 Task: Look for space in Siwāna, India from 6th September, 2023 to 10th September, 2023 for 1 adult in price range Rs.10000 to Rs.15000. Place can be private room with 1  bedroom having 1 bed and 1 bathroom. Property type can be house, flat, guest house, hotel. Booking option can be shelf check-in. Required host language is English.
Action: Mouse moved to (512, 91)
Screenshot: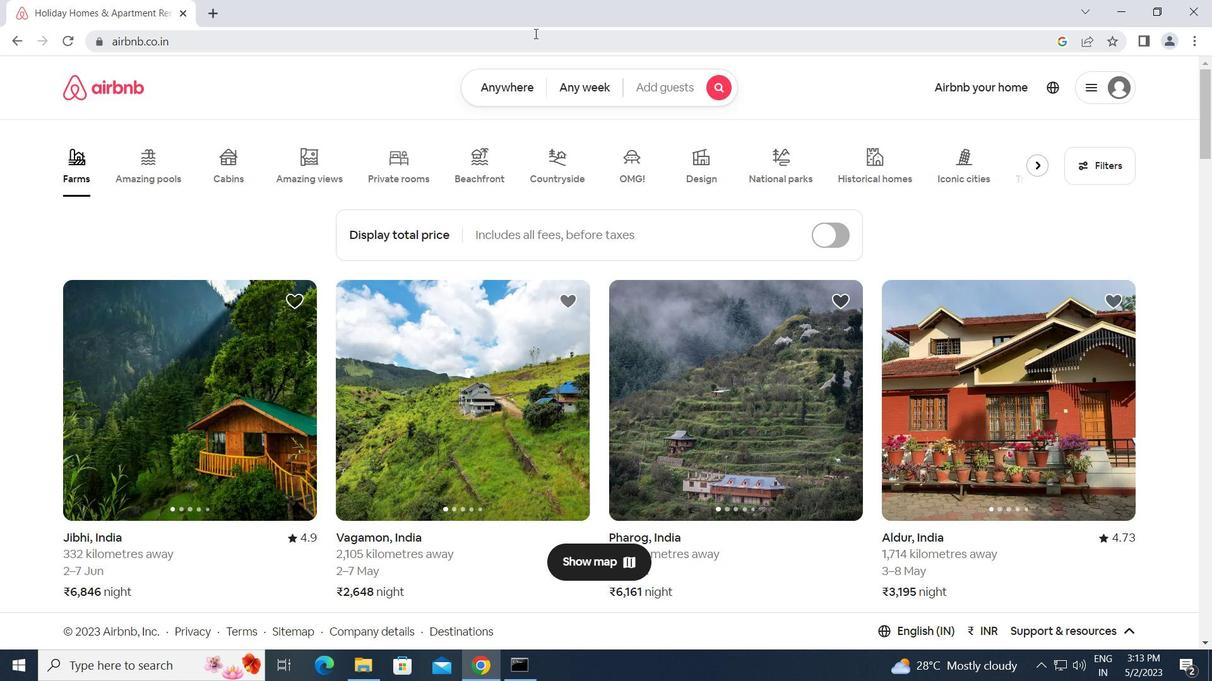
Action: Mouse pressed left at (512, 91)
Screenshot: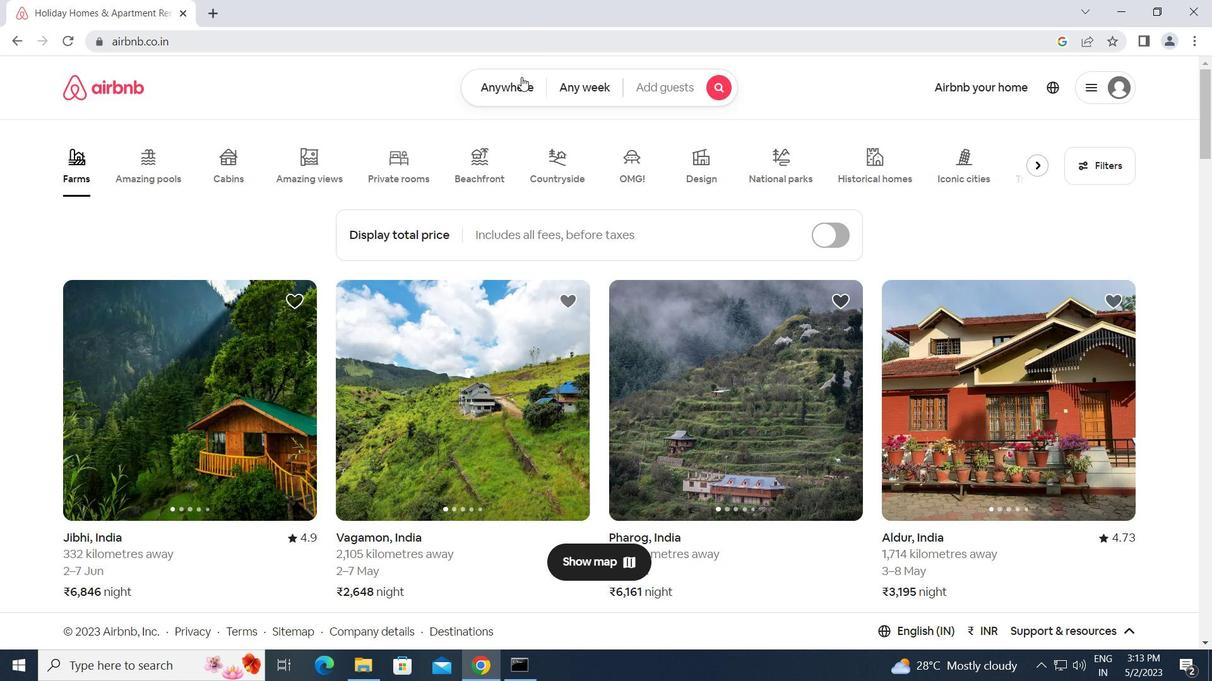 
Action: Mouse moved to (374, 142)
Screenshot: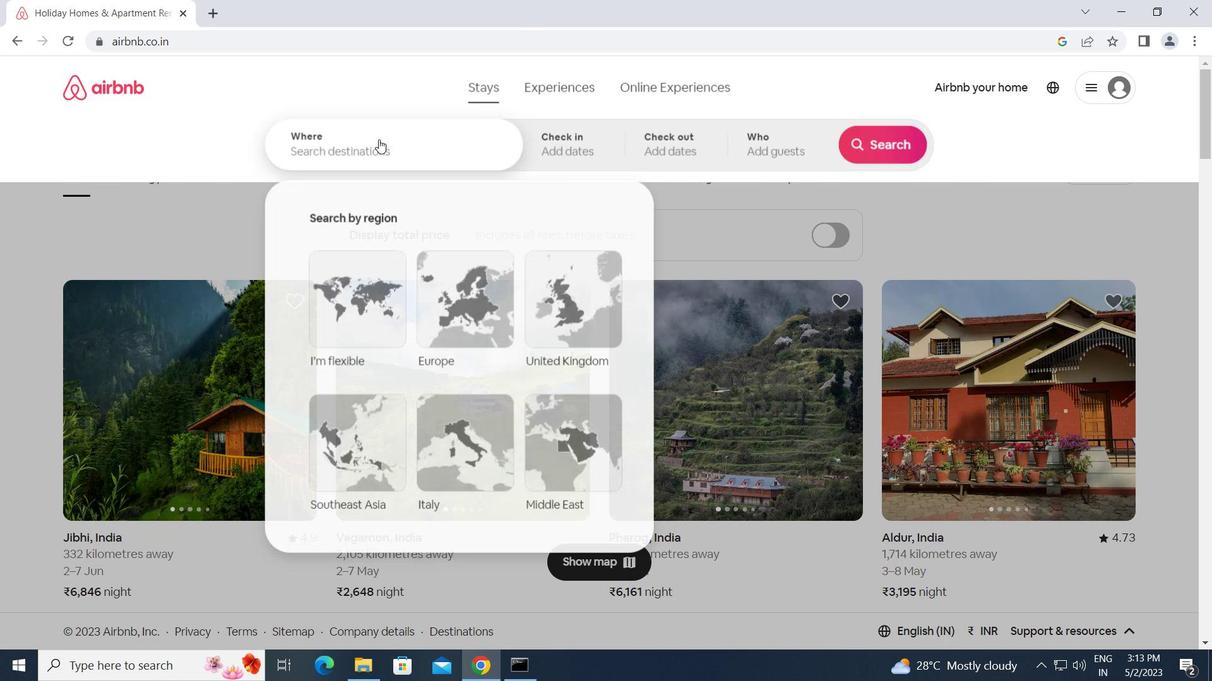 
Action: Mouse pressed left at (374, 142)
Screenshot: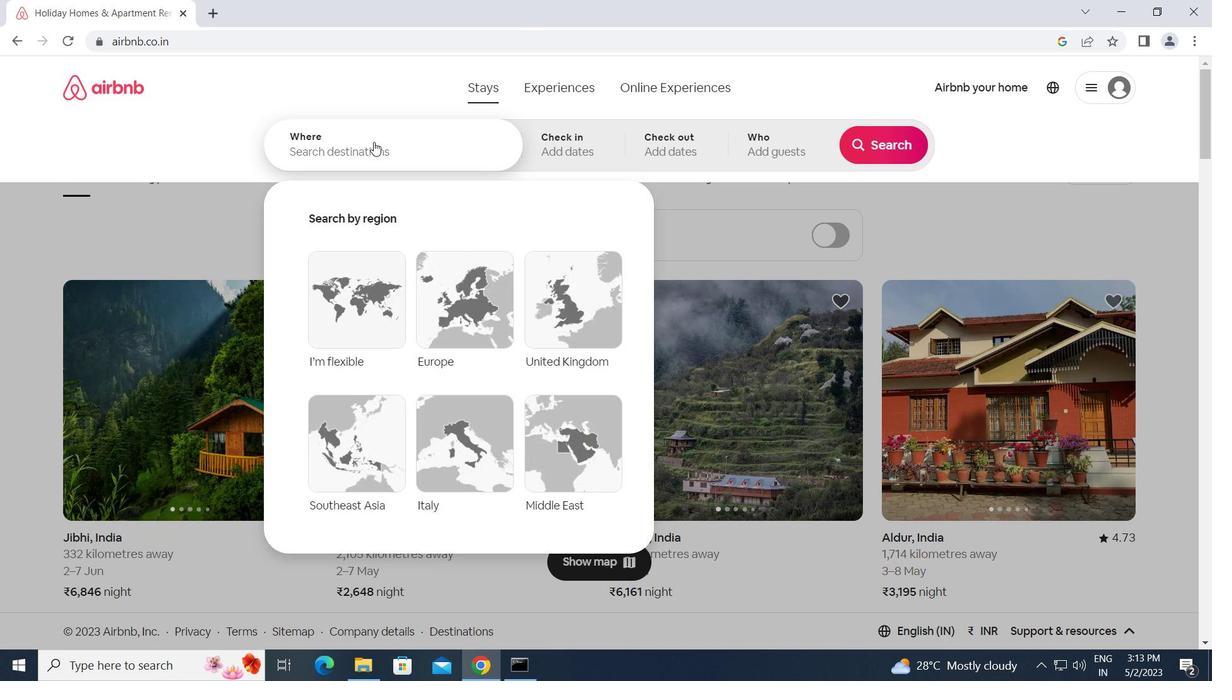 
Action: Key pressed s<Key.caps_lock>iwana,<Key.space><Key.caps_lock>i<Key.caps_lock>ndia<Key.enter>
Screenshot: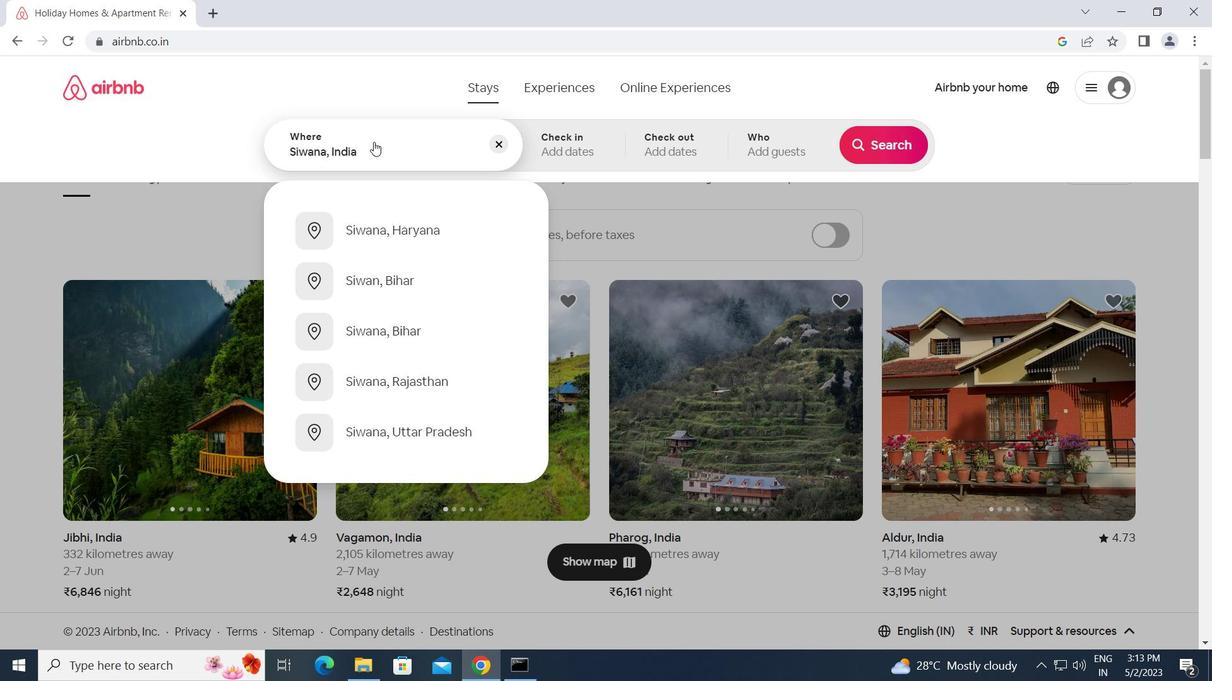 
Action: Mouse moved to (894, 270)
Screenshot: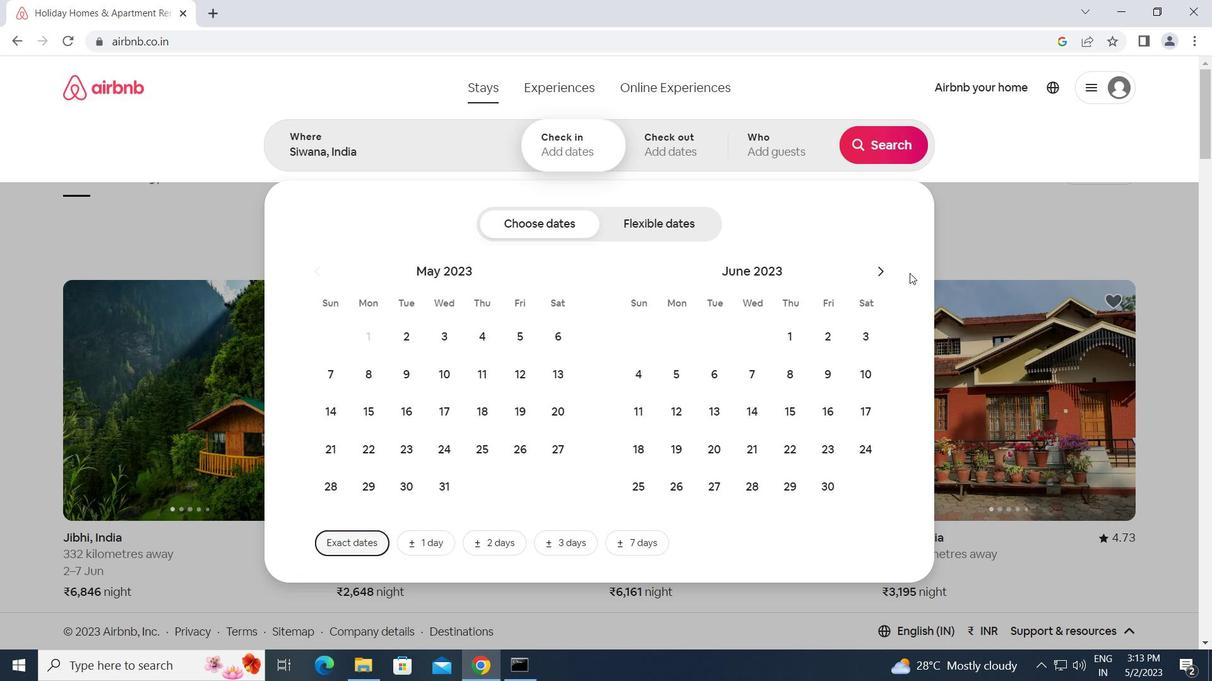 
Action: Mouse pressed left at (894, 270)
Screenshot: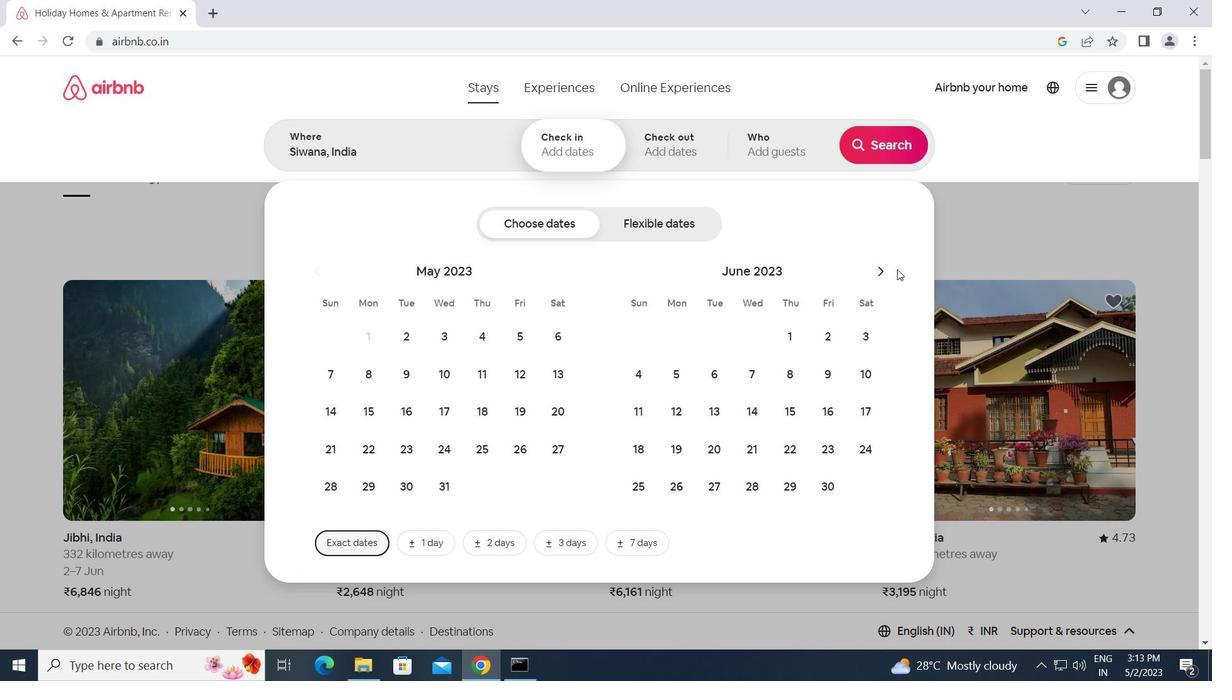 
Action: Mouse moved to (881, 271)
Screenshot: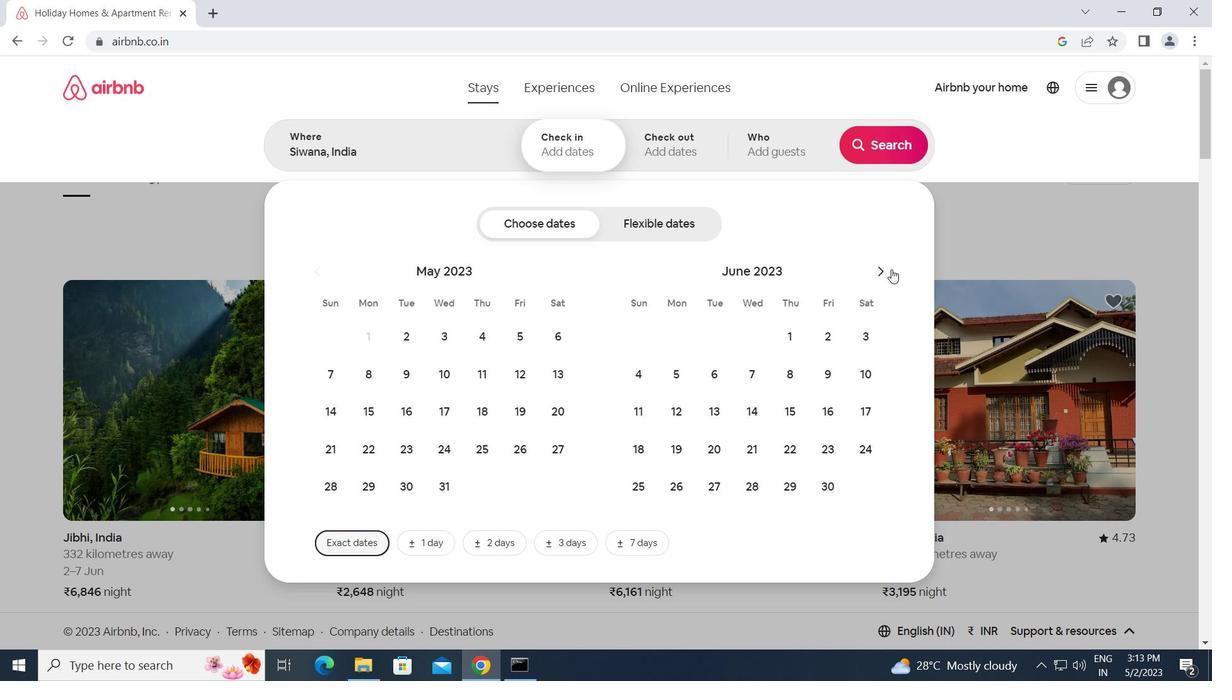 
Action: Mouse pressed left at (881, 271)
Screenshot: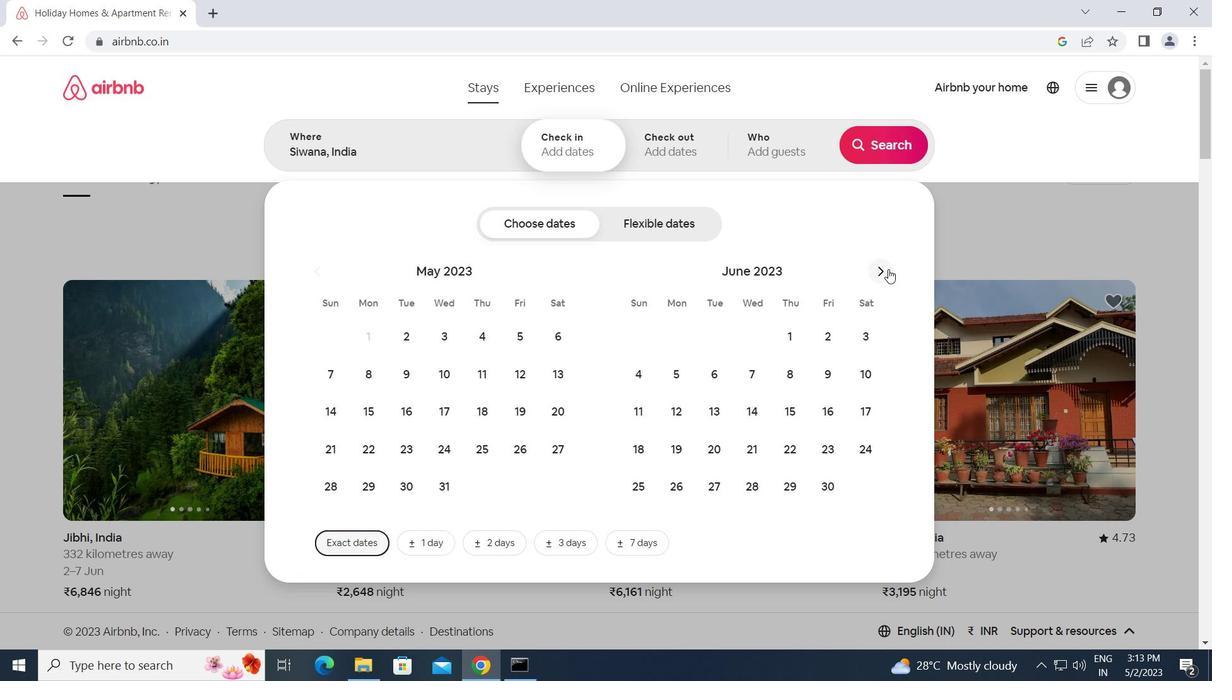 
Action: Mouse pressed left at (881, 271)
Screenshot: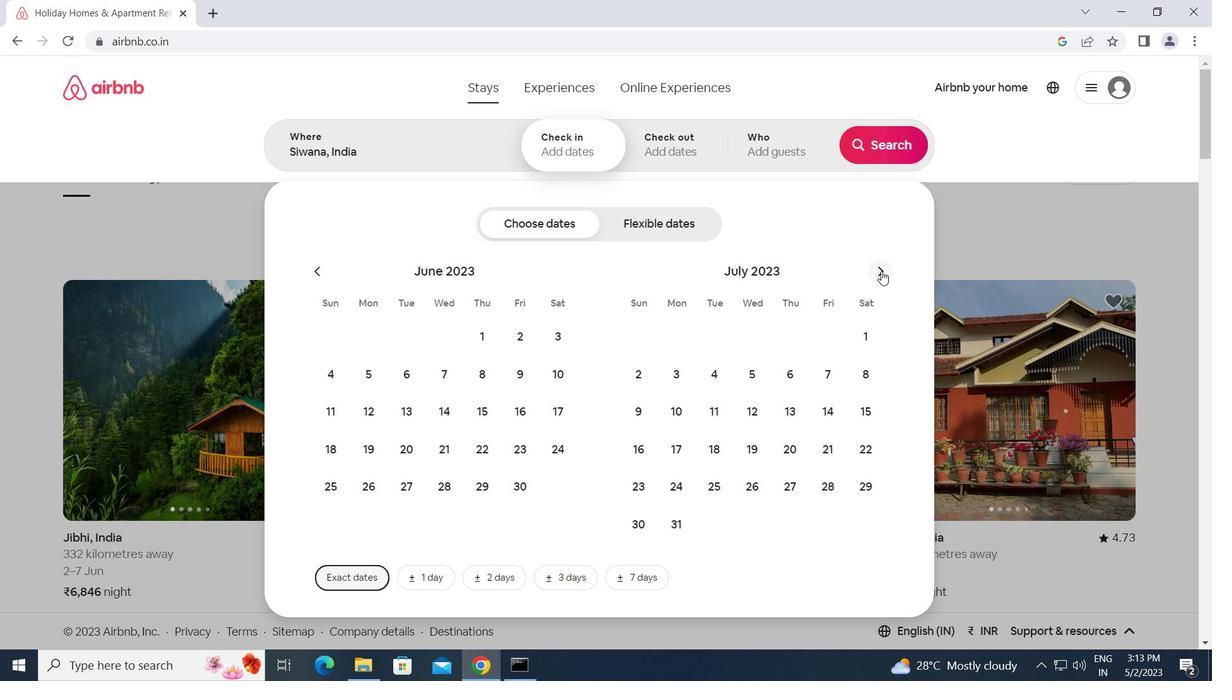 
Action: Mouse pressed left at (881, 271)
Screenshot: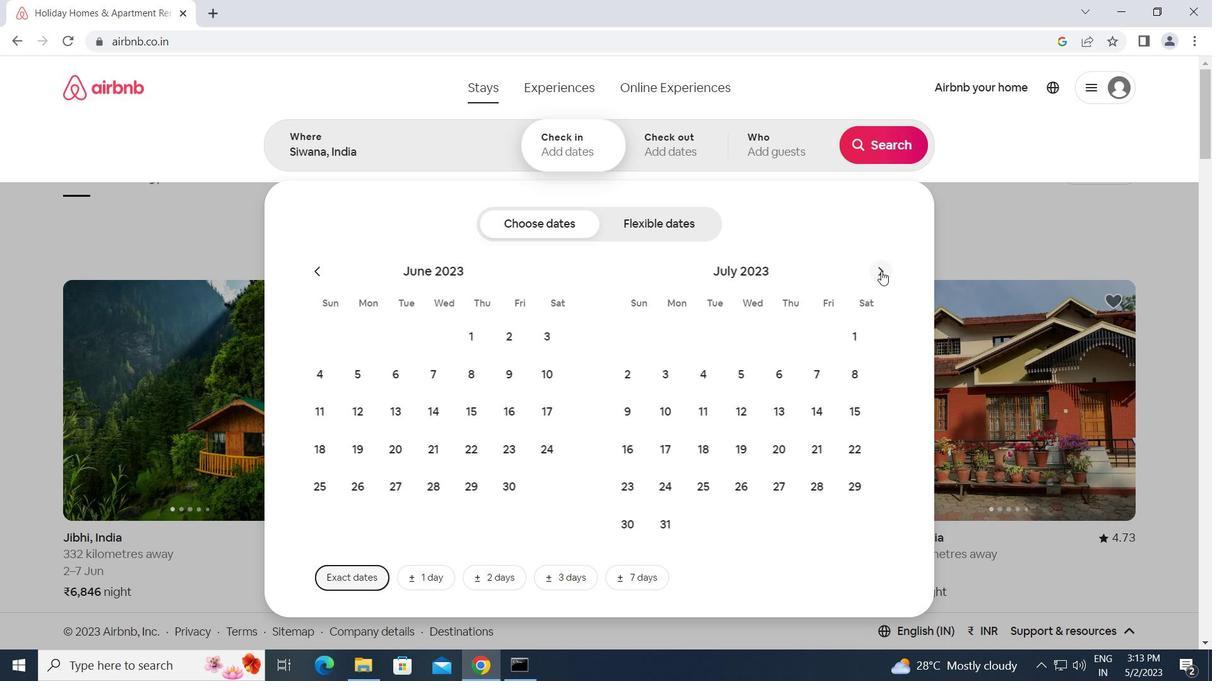 
Action: Mouse moved to (746, 369)
Screenshot: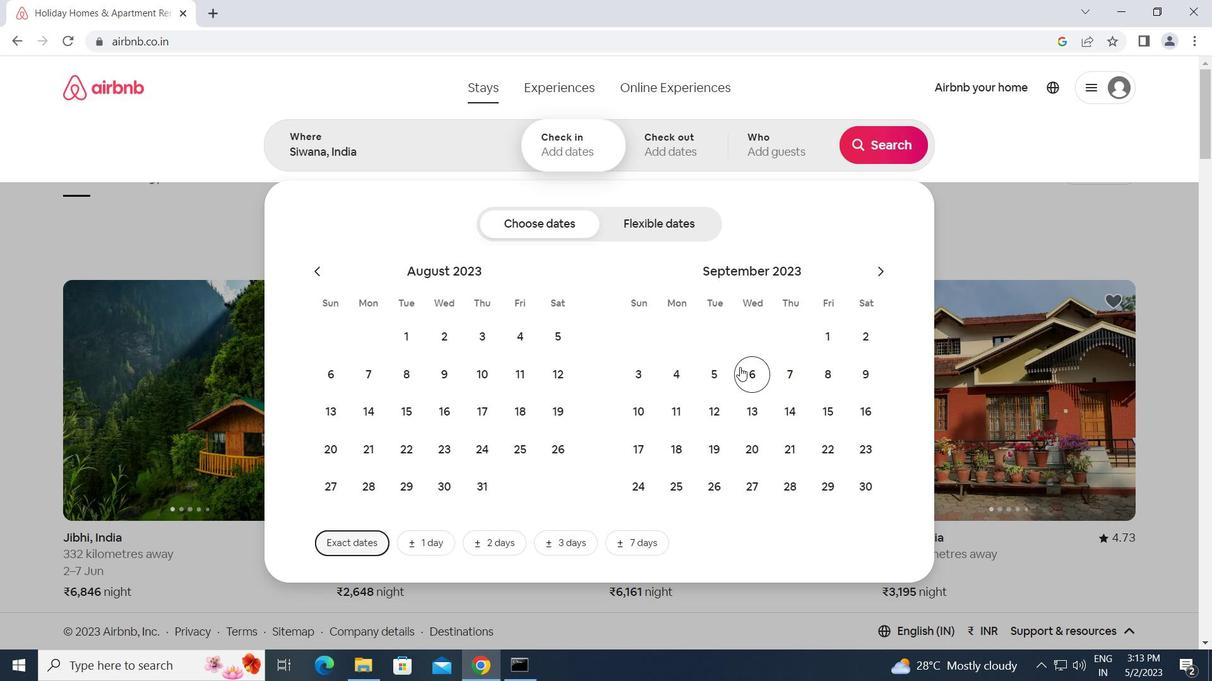 
Action: Mouse pressed left at (746, 369)
Screenshot: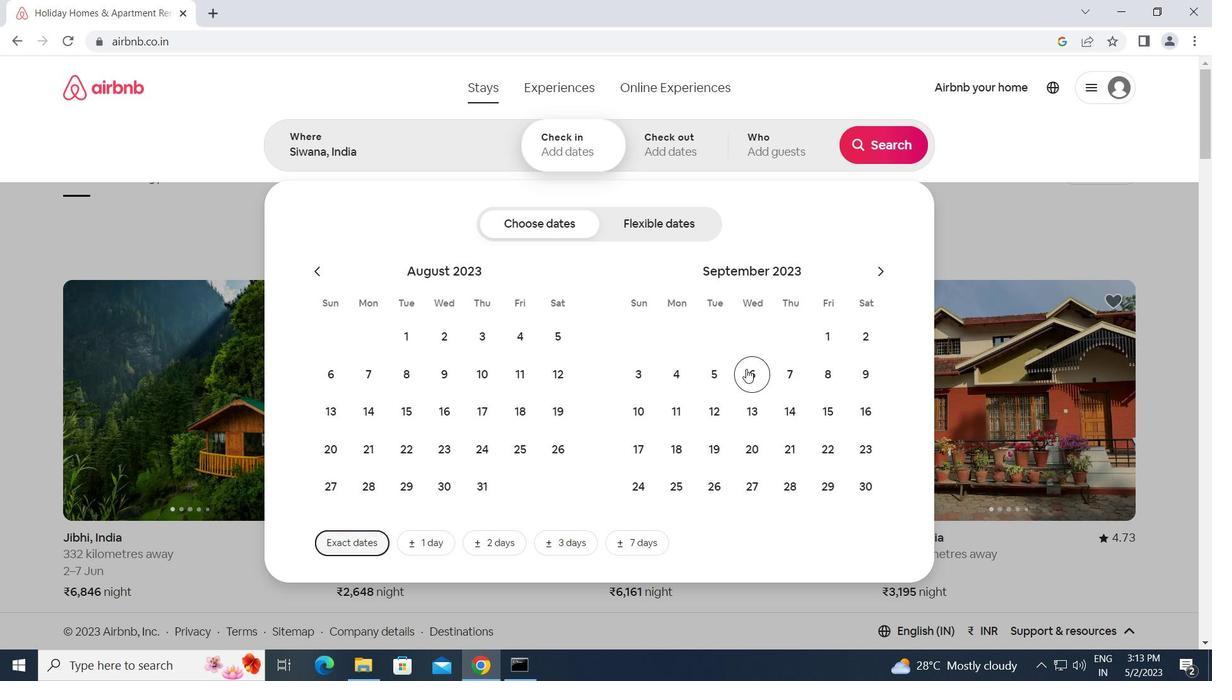 
Action: Mouse moved to (646, 416)
Screenshot: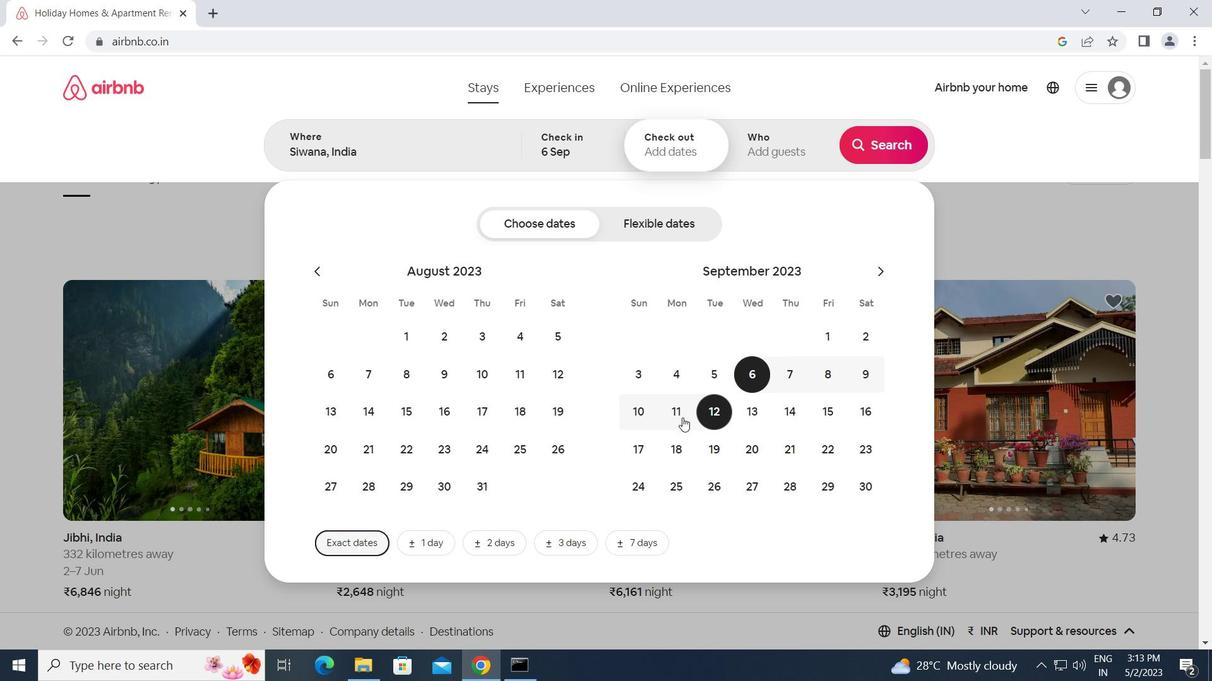 
Action: Mouse pressed left at (646, 416)
Screenshot: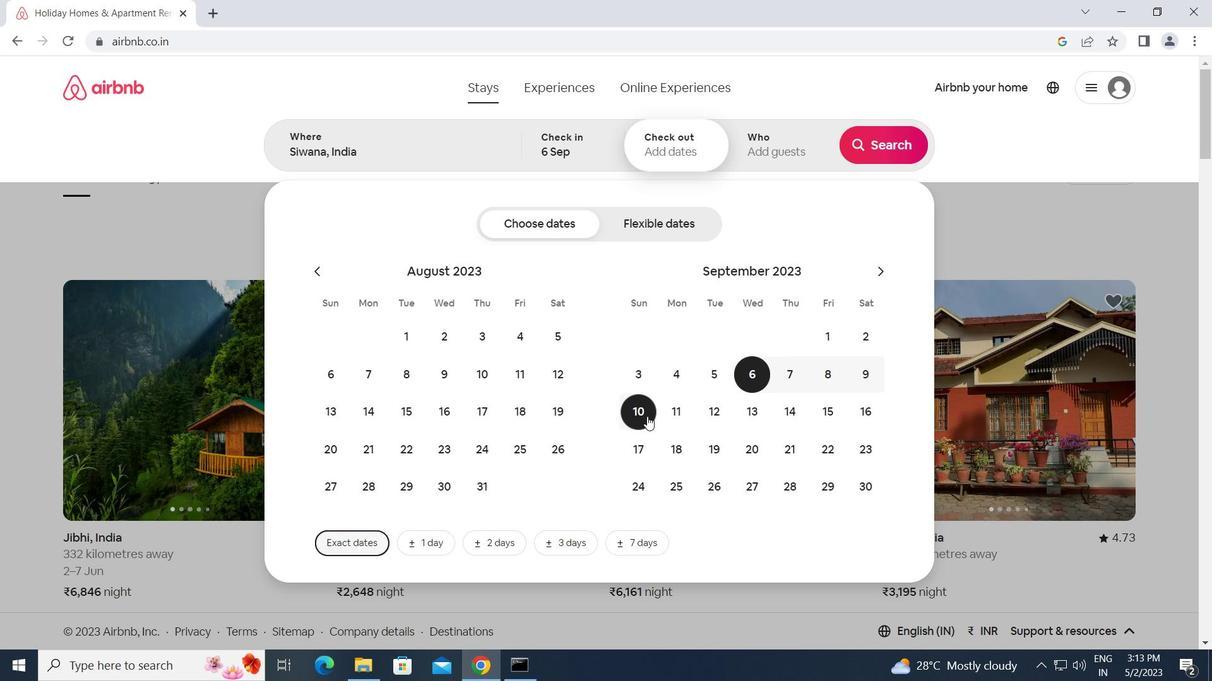 
Action: Mouse moved to (796, 156)
Screenshot: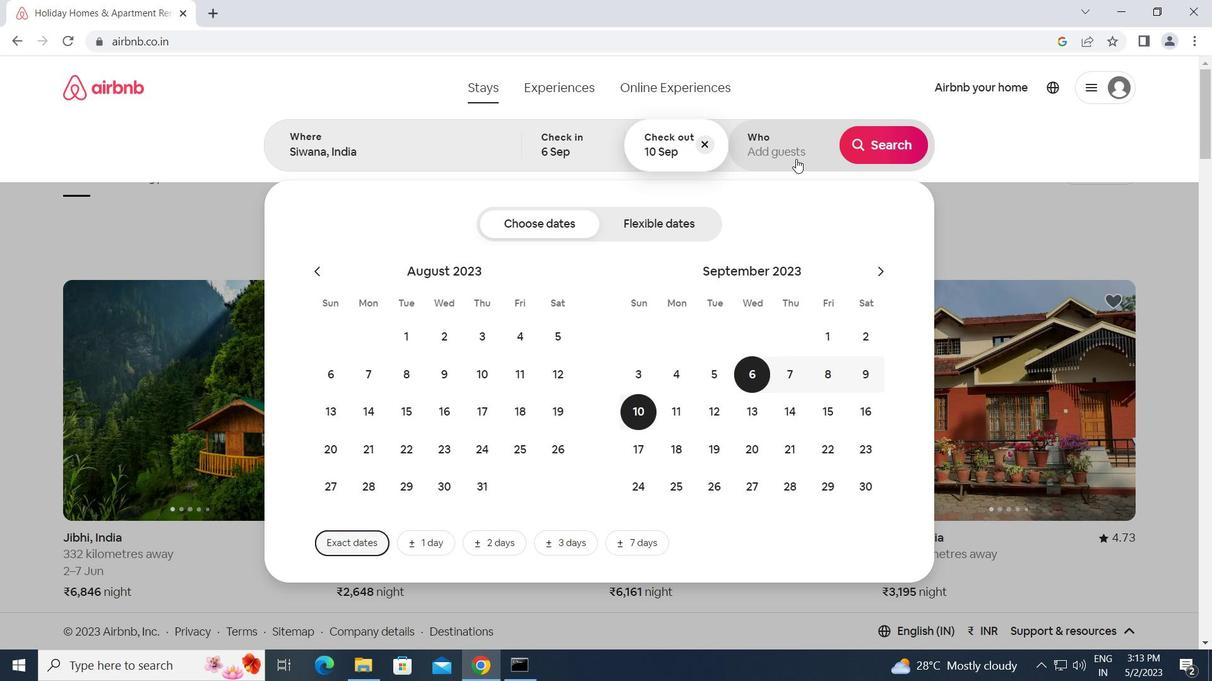 
Action: Mouse pressed left at (796, 156)
Screenshot: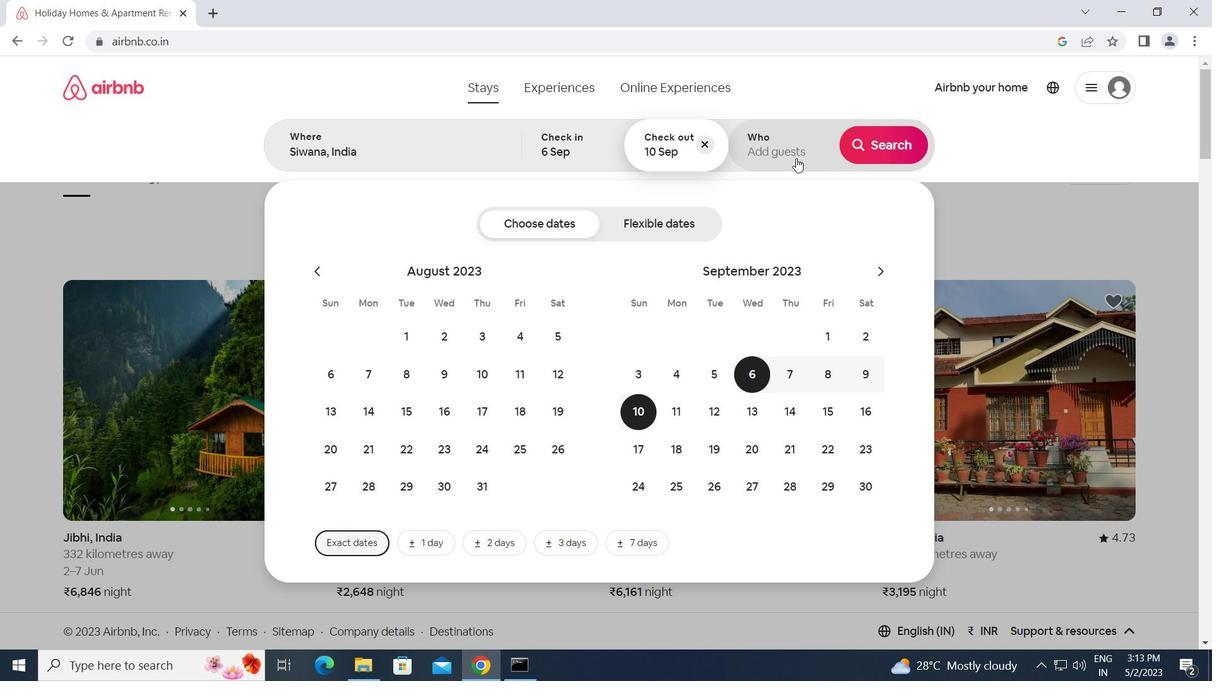 
Action: Mouse moved to (886, 230)
Screenshot: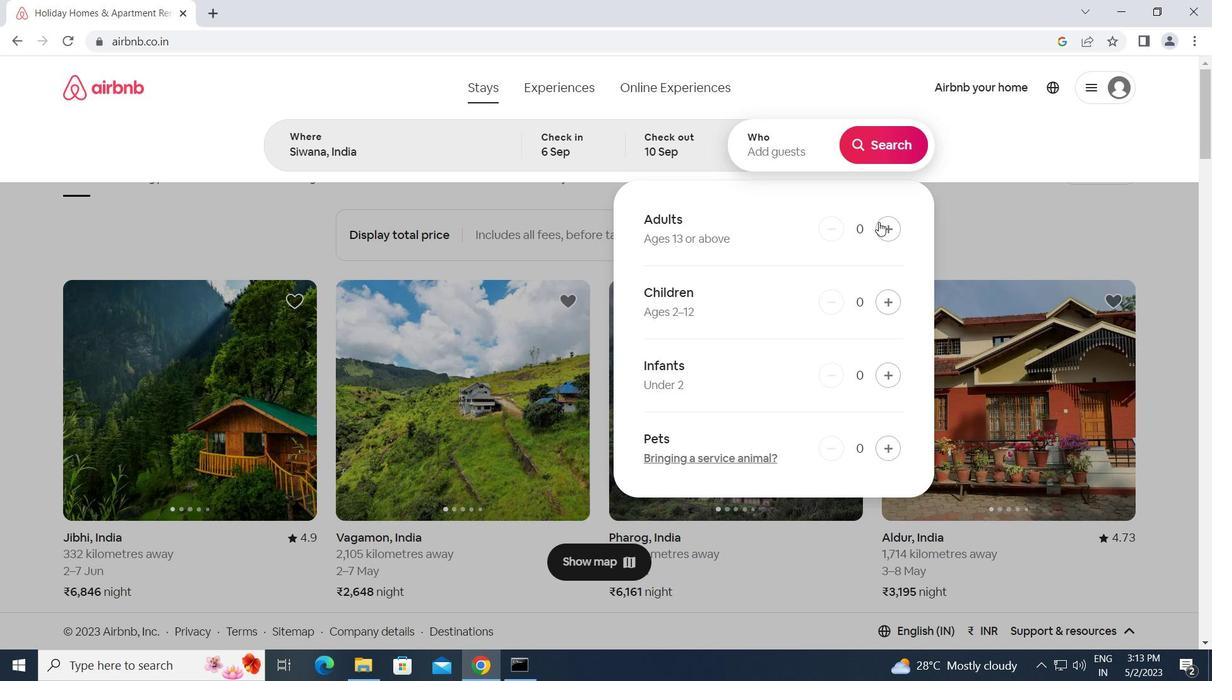 
Action: Mouse pressed left at (886, 230)
Screenshot: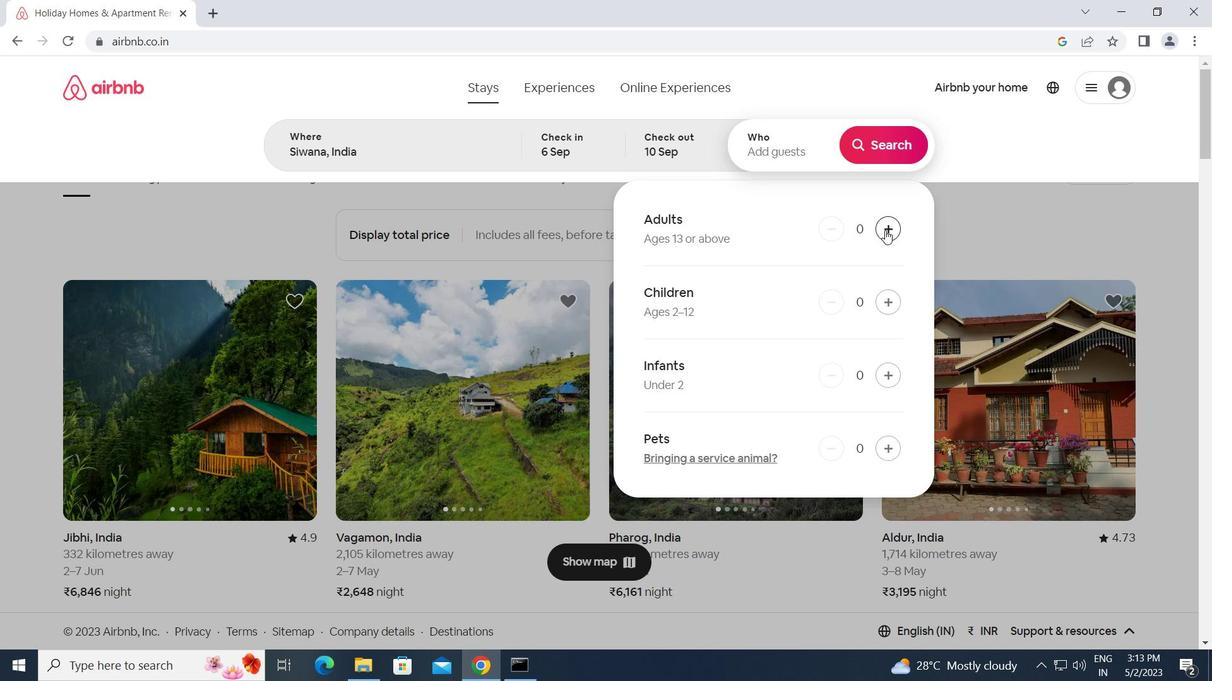 
Action: Mouse moved to (895, 134)
Screenshot: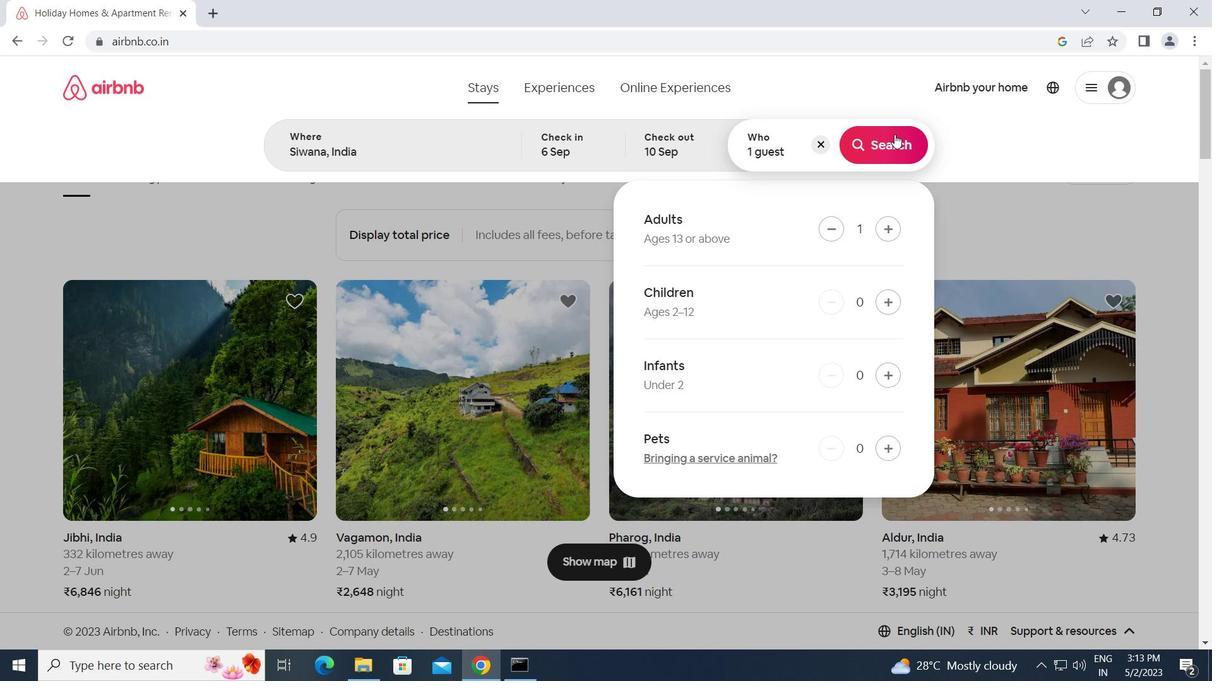 
Action: Mouse pressed left at (895, 134)
Screenshot: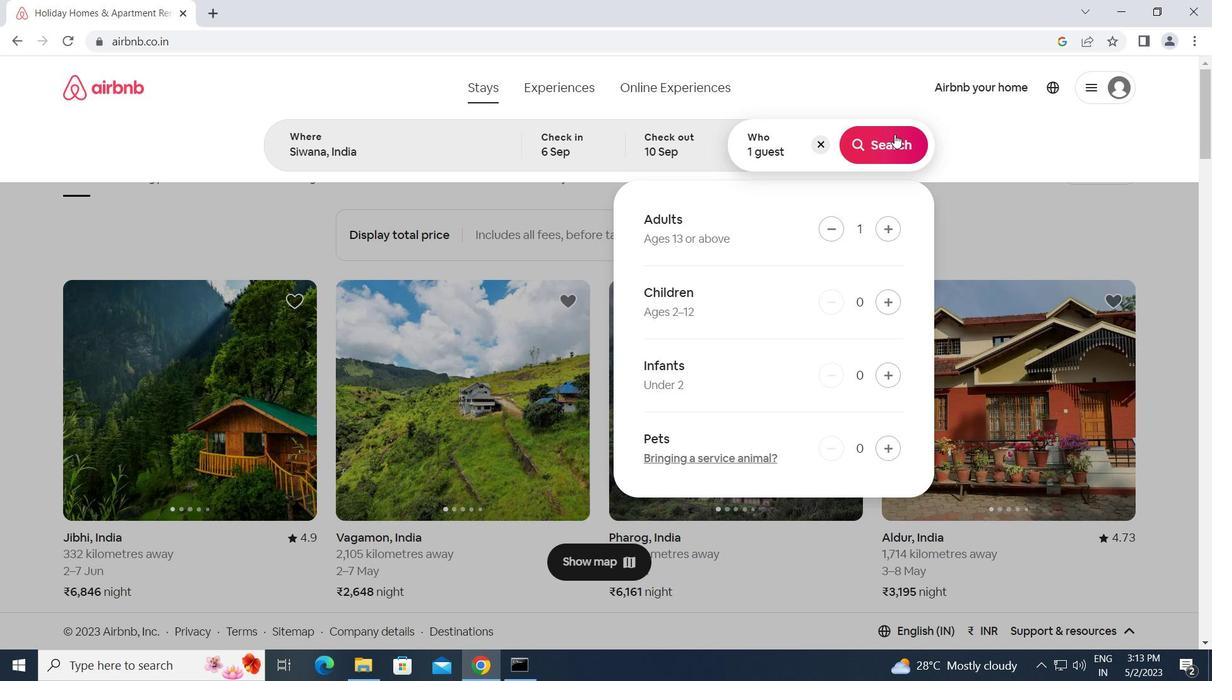 
Action: Mouse moved to (1127, 150)
Screenshot: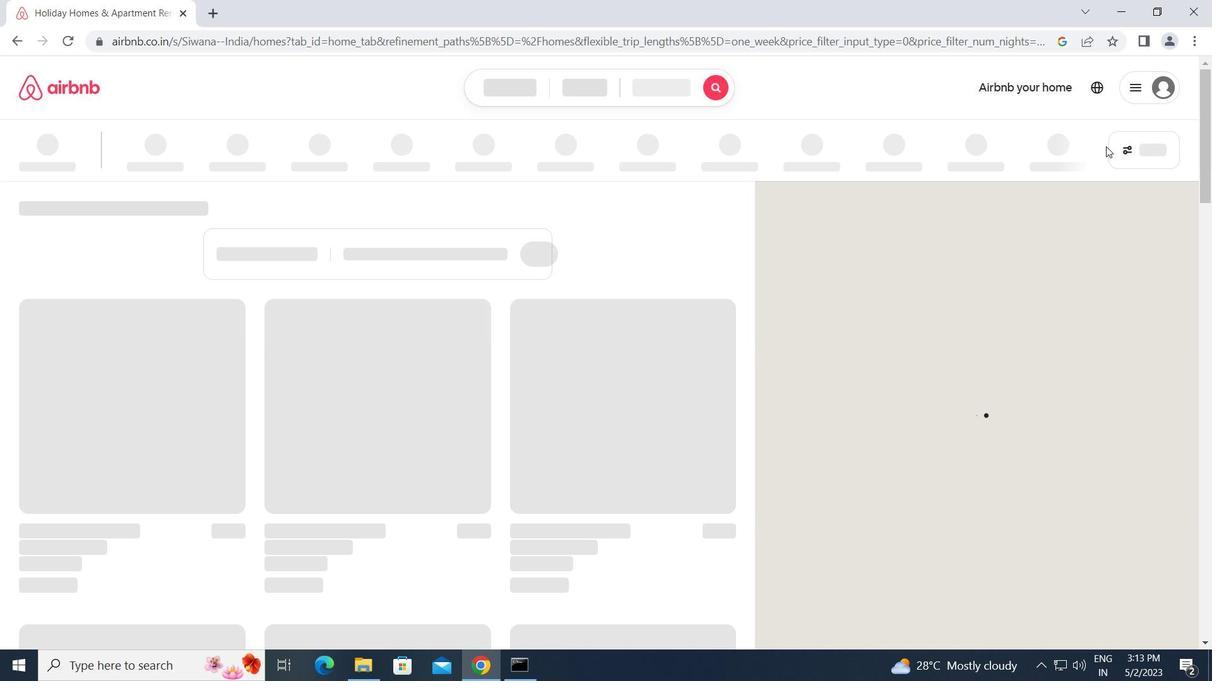 
Action: Mouse pressed left at (1127, 150)
Screenshot: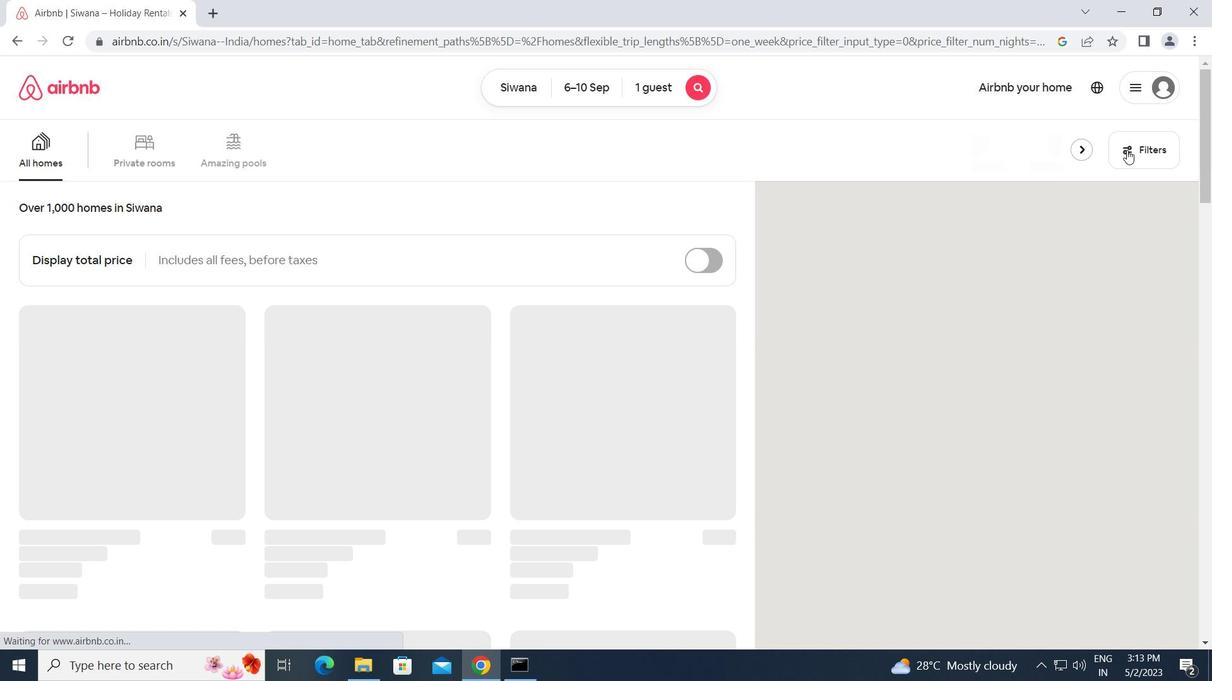 
Action: Mouse moved to (395, 349)
Screenshot: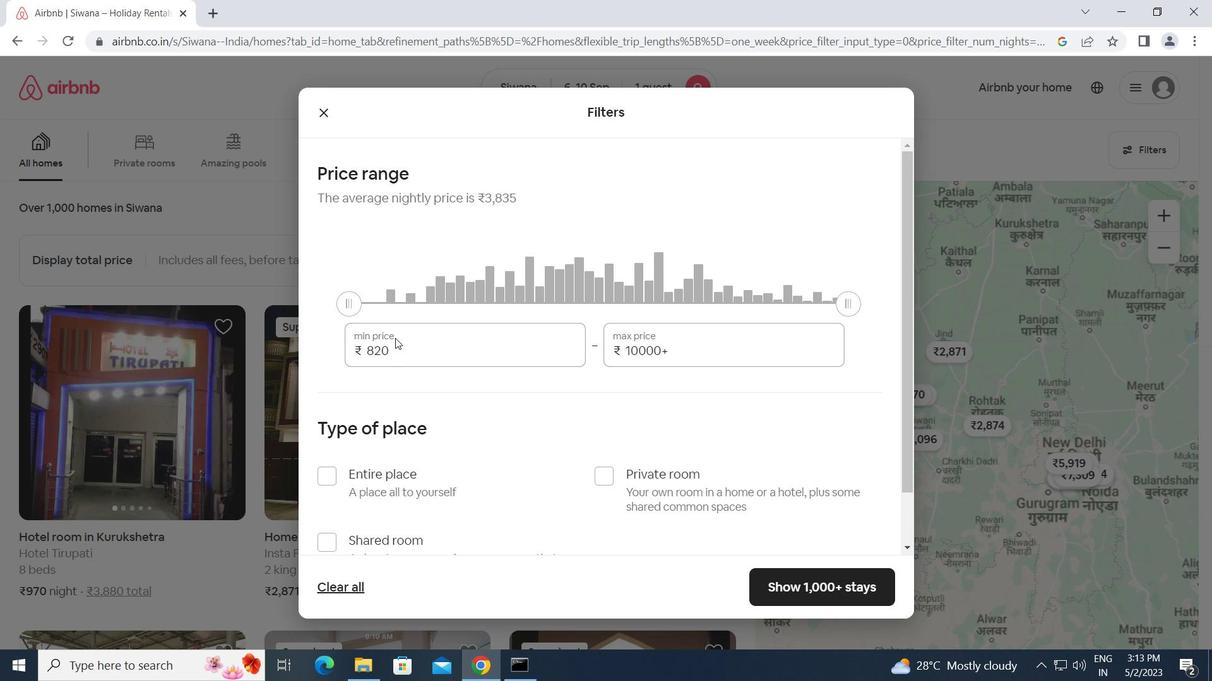 
Action: Mouse pressed left at (395, 349)
Screenshot: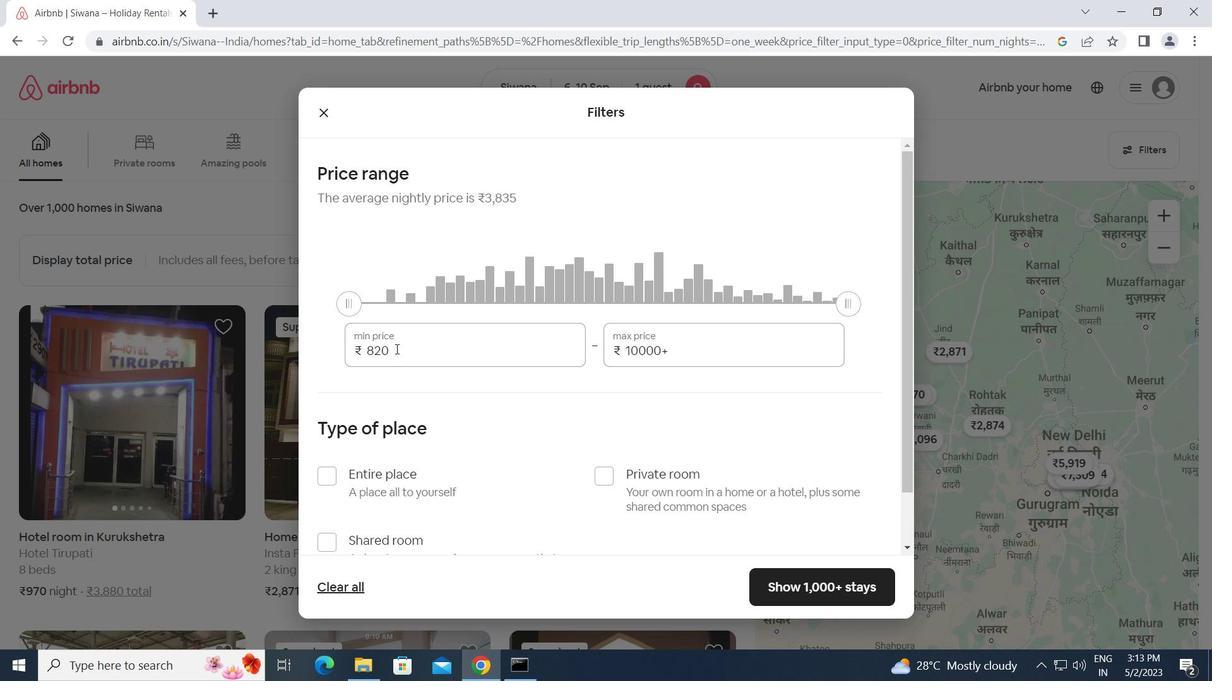
Action: Mouse moved to (330, 358)
Screenshot: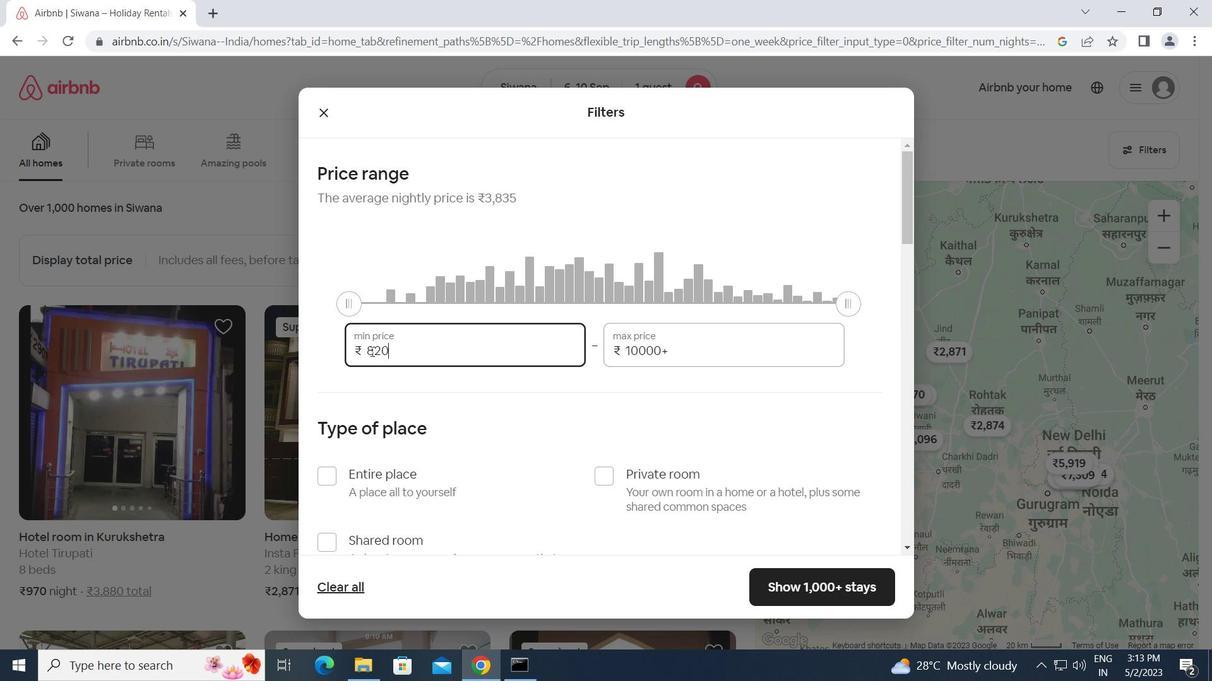 
Action: Key pressed 10000<Key.tab>15000
Screenshot: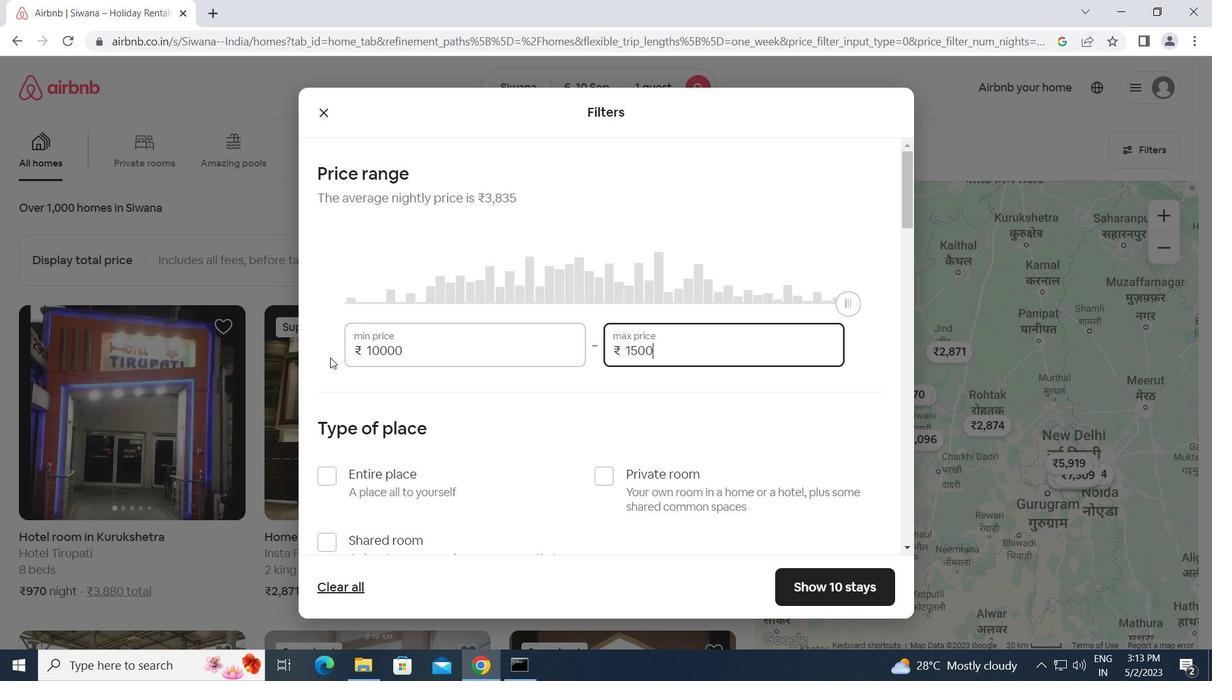 
Action: Mouse moved to (605, 481)
Screenshot: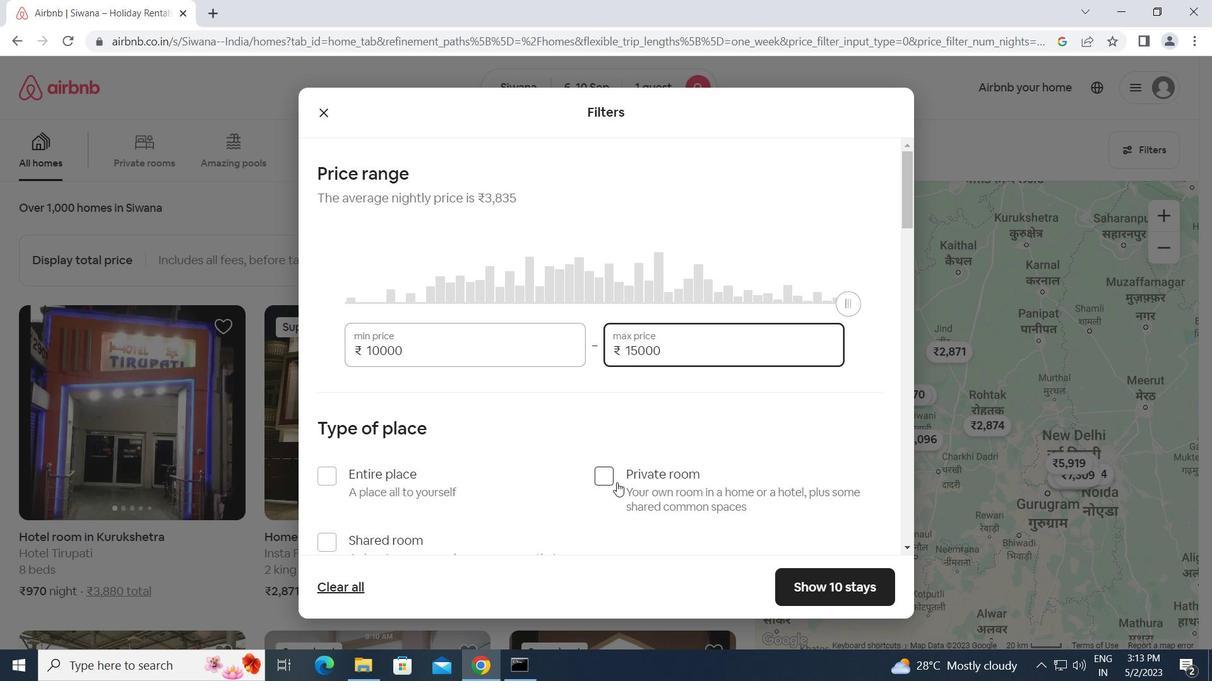 
Action: Mouse pressed left at (605, 481)
Screenshot: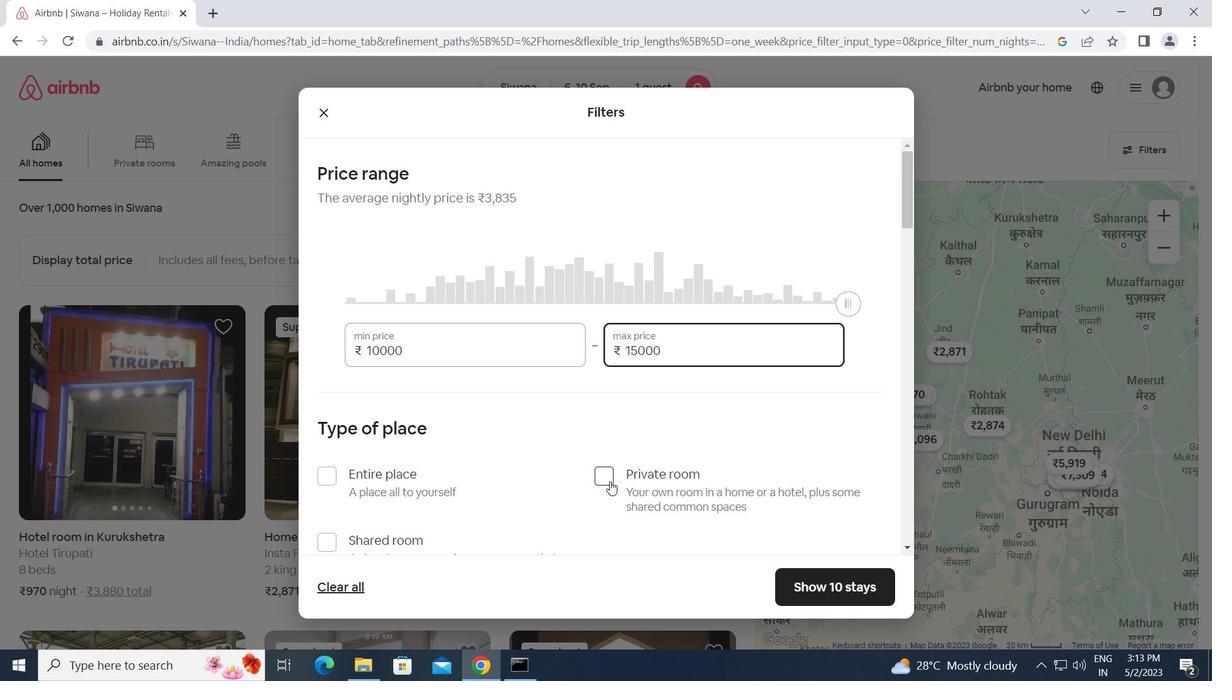 
Action: Mouse moved to (605, 492)
Screenshot: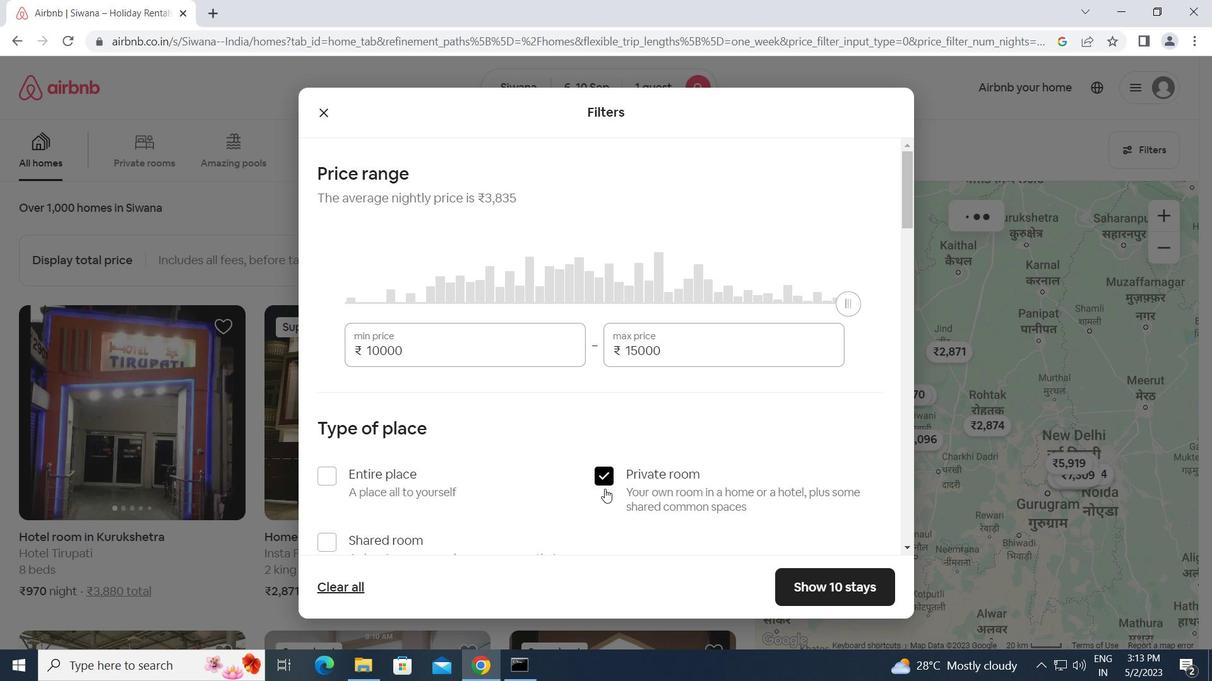 
Action: Mouse scrolled (605, 491) with delta (0, 0)
Screenshot: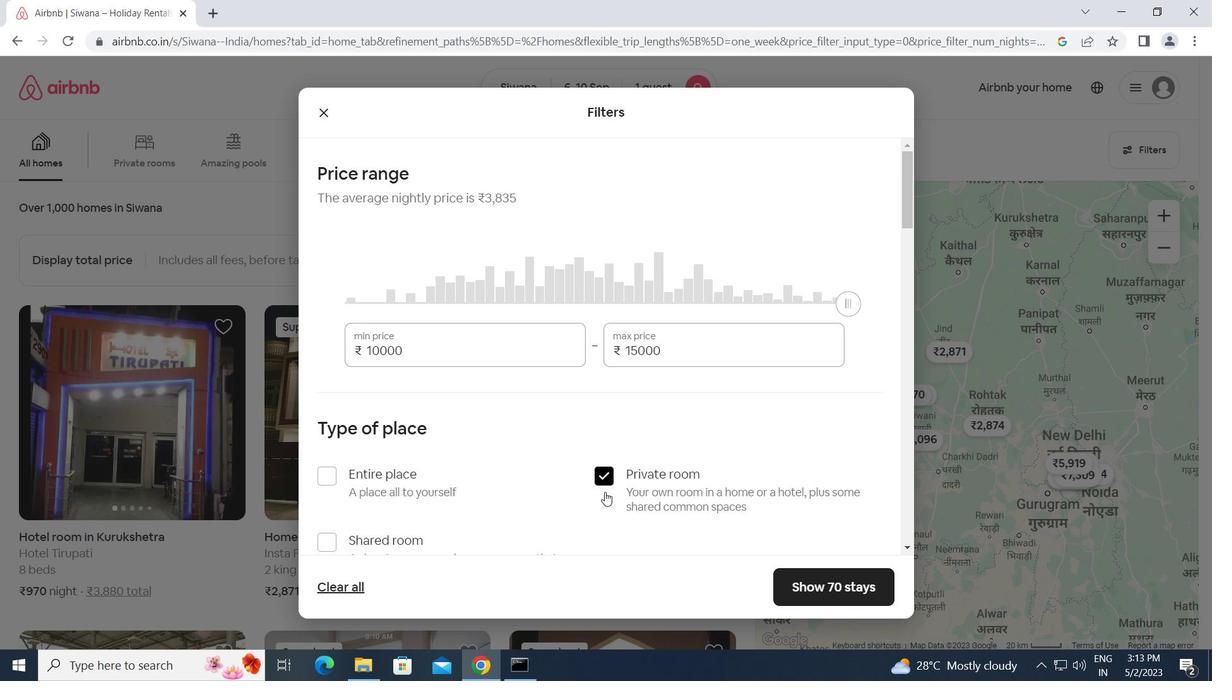 
Action: Mouse scrolled (605, 491) with delta (0, 0)
Screenshot: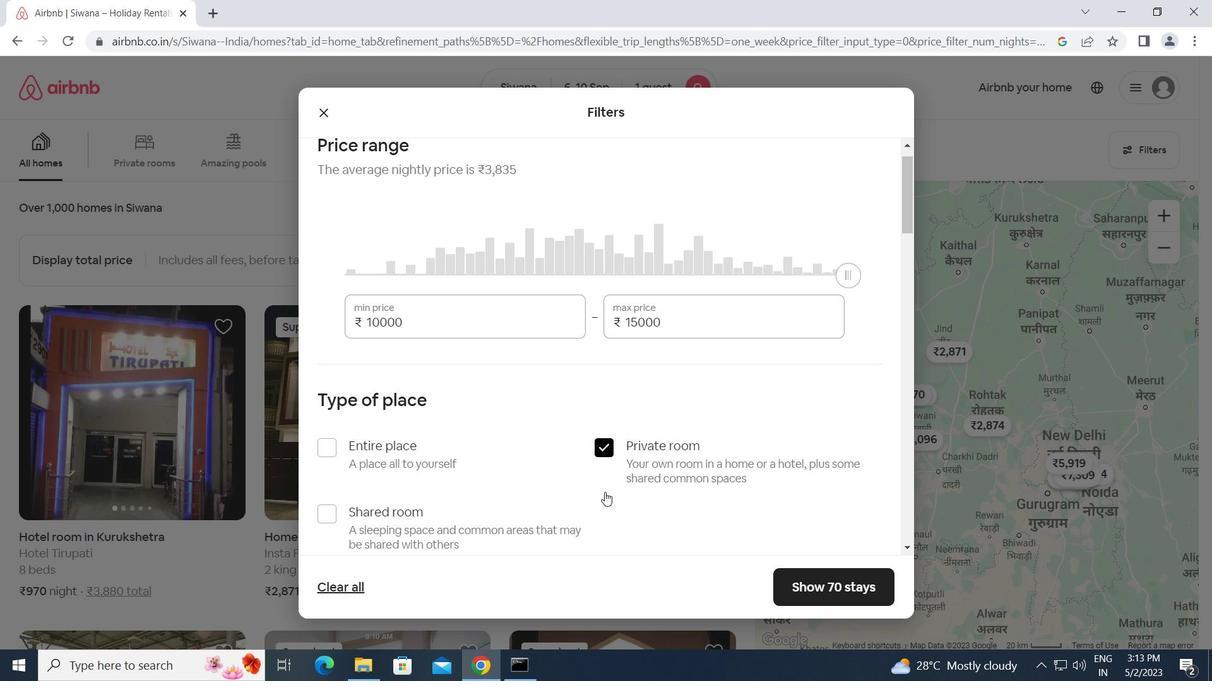 
Action: Mouse scrolled (605, 491) with delta (0, 0)
Screenshot: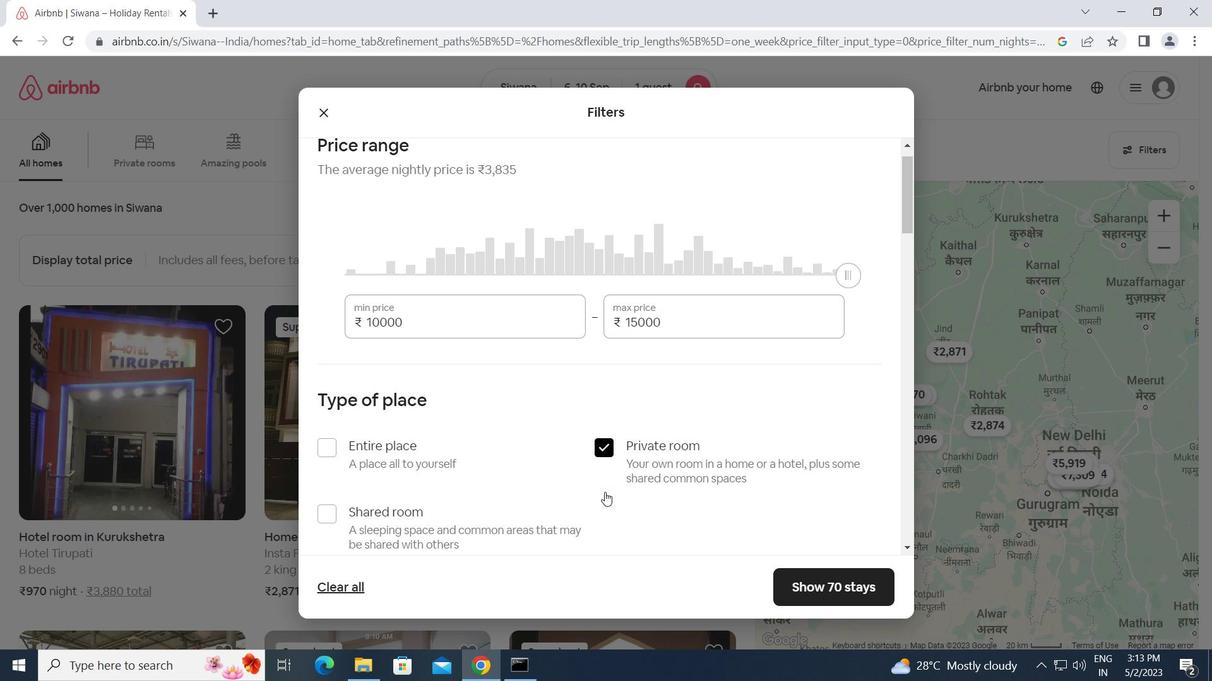 
Action: Mouse scrolled (605, 491) with delta (0, 0)
Screenshot: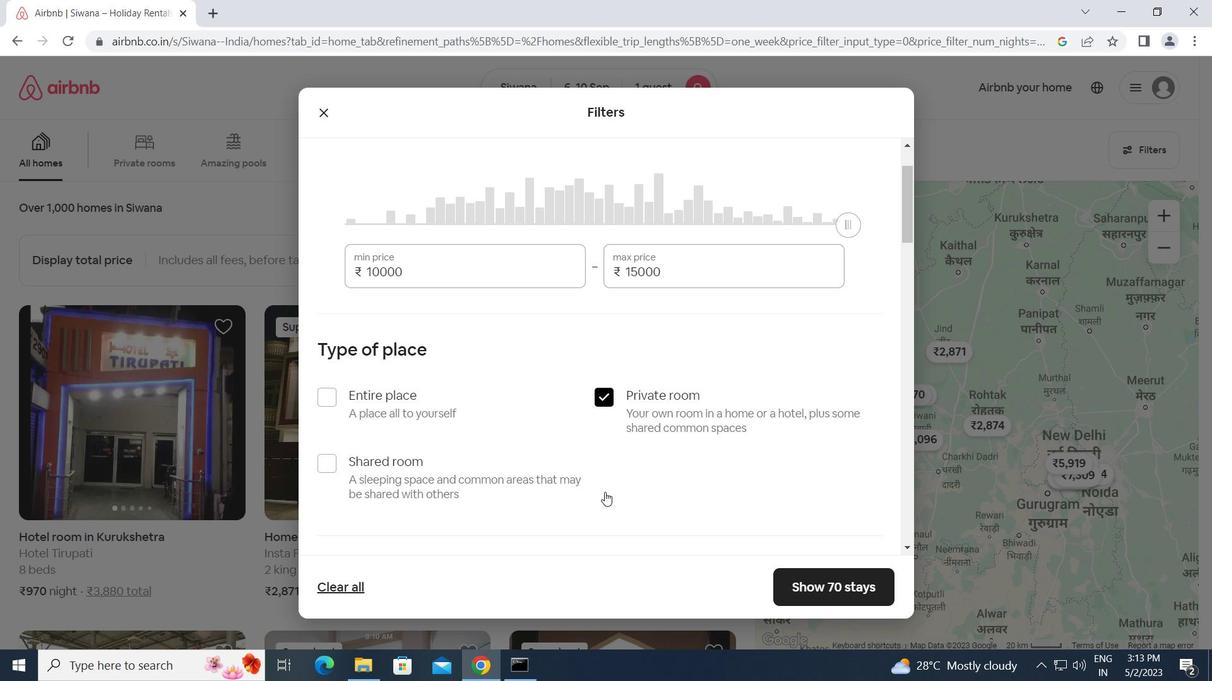 
Action: Mouse moved to (411, 407)
Screenshot: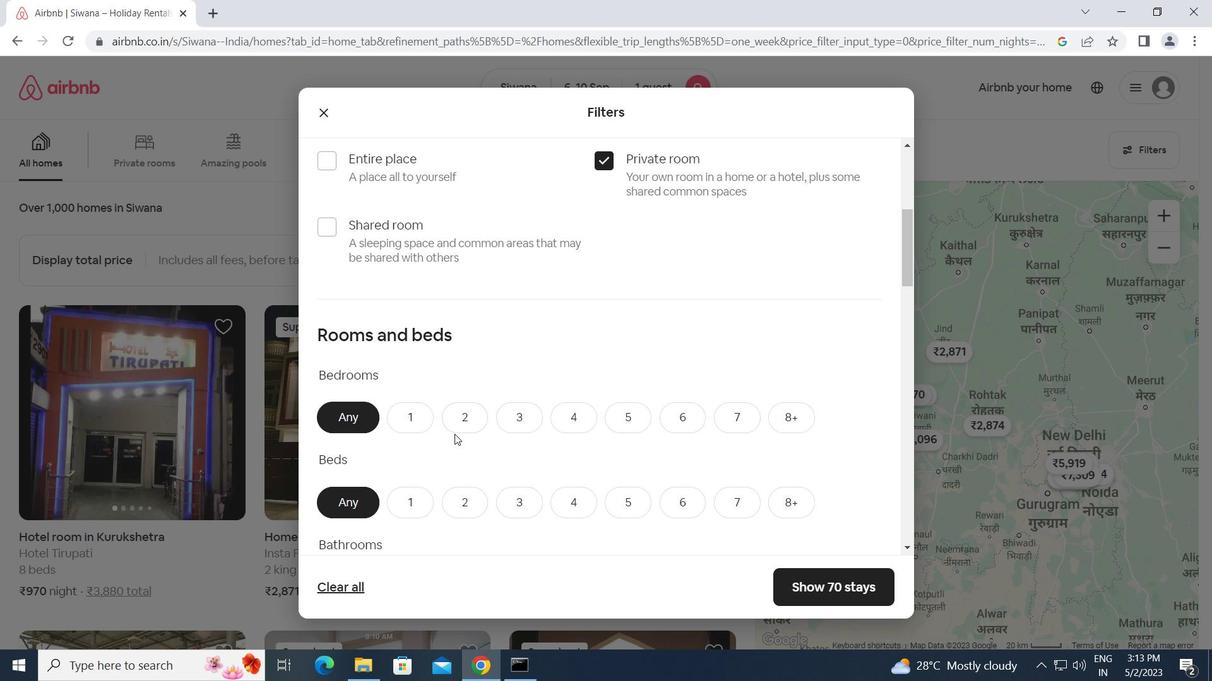 
Action: Mouse pressed left at (411, 407)
Screenshot: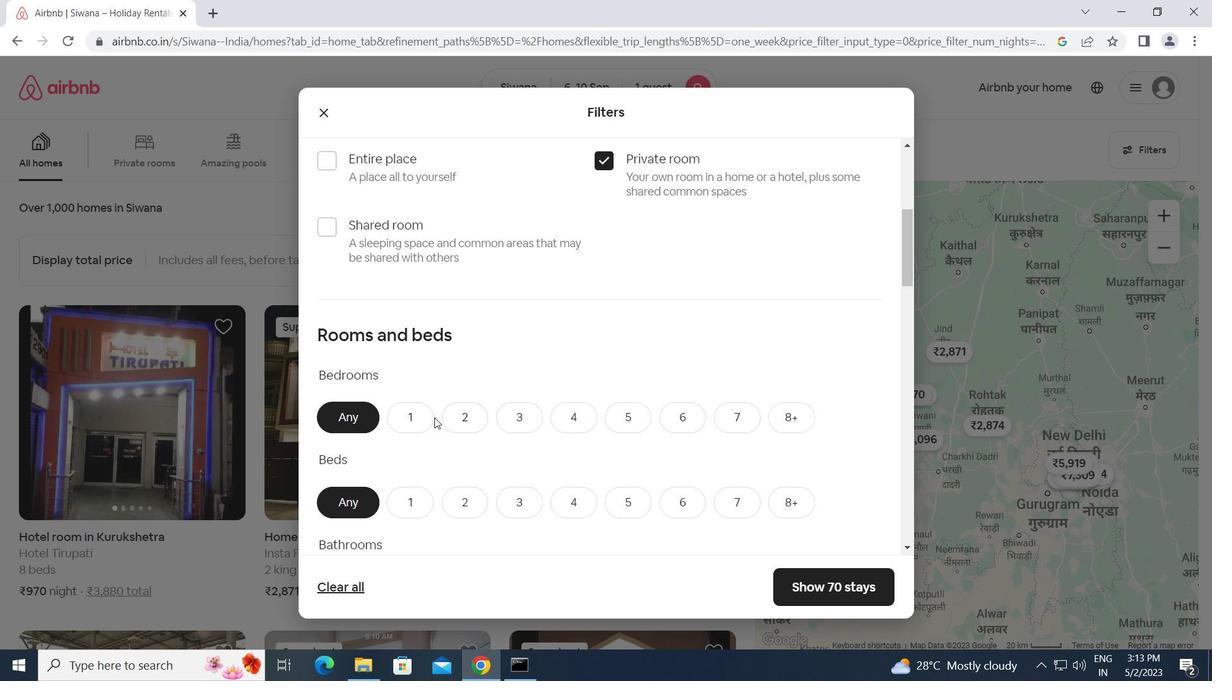 
Action: Mouse moved to (413, 503)
Screenshot: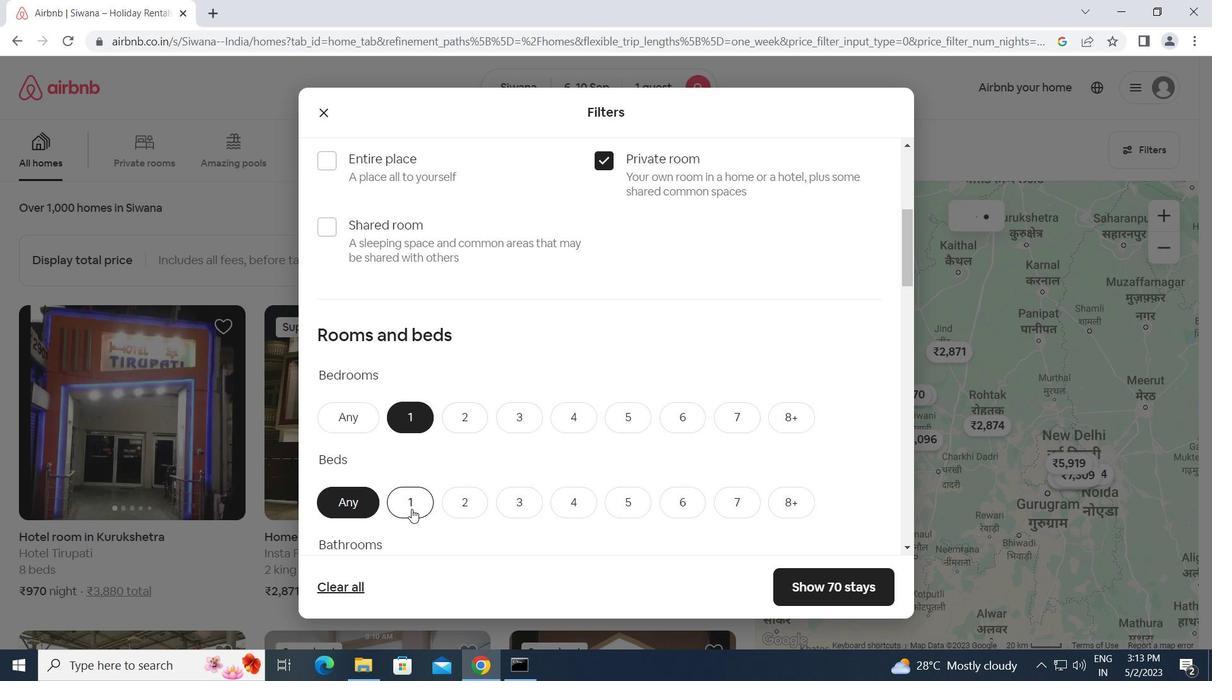 
Action: Mouse pressed left at (413, 503)
Screenshot: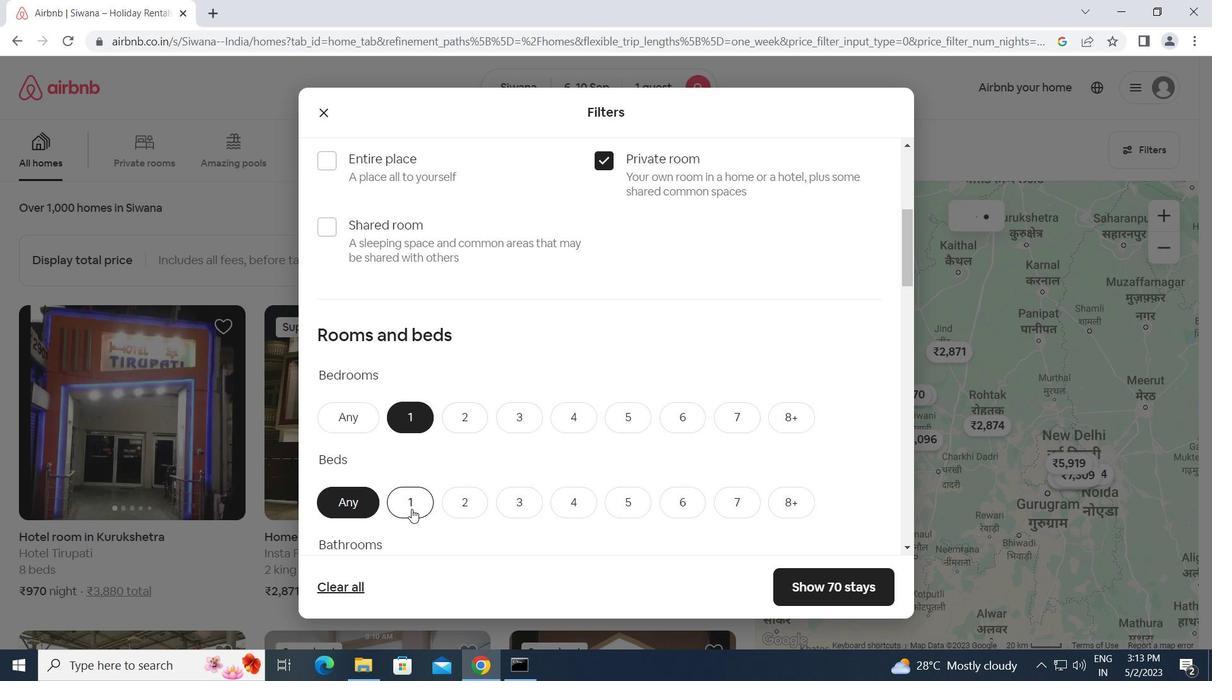 
Action: Mouse moved to (427, 505)
Screenshot: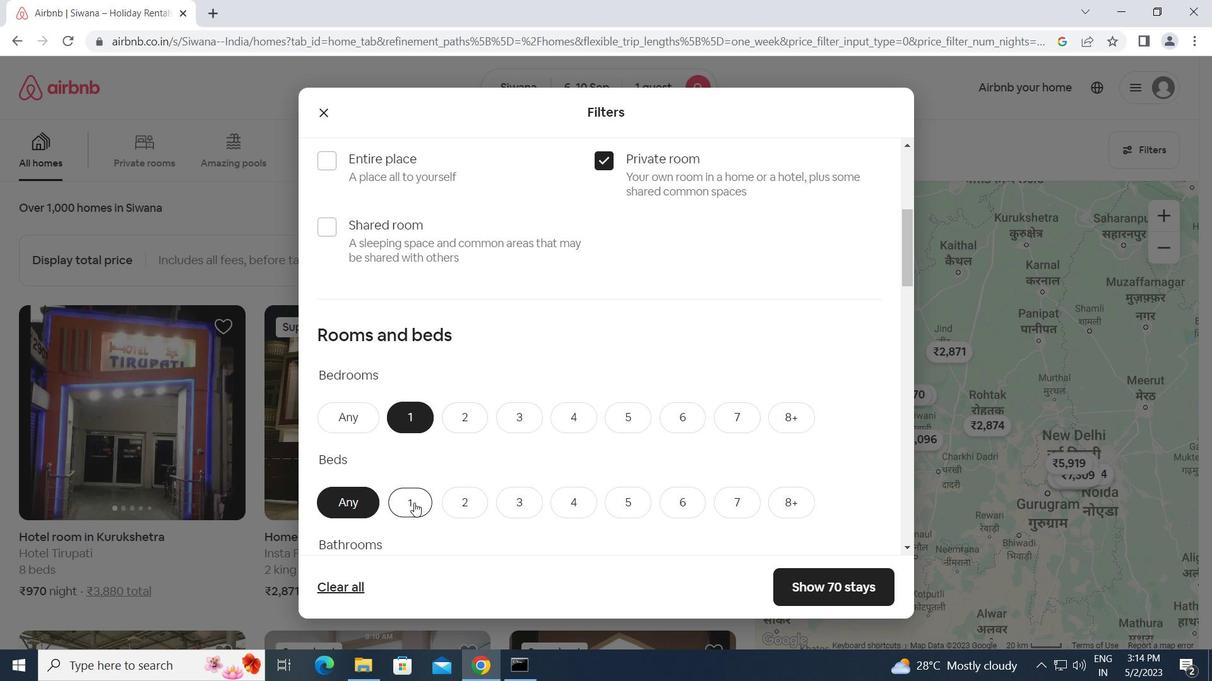 
Action: Mouse scrolled (427, 505) with delta (0, 0)
Screenshot: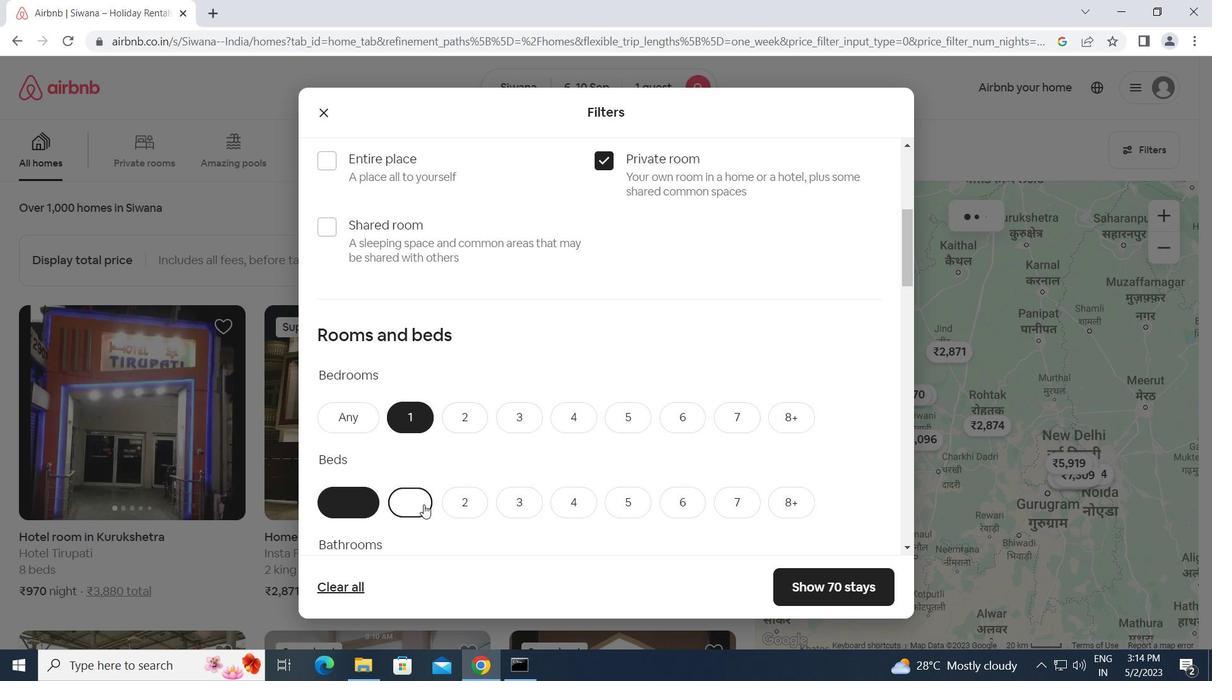 
Action: Mouse scrolled (427, 505) with delta (0, 0)
Screenshot: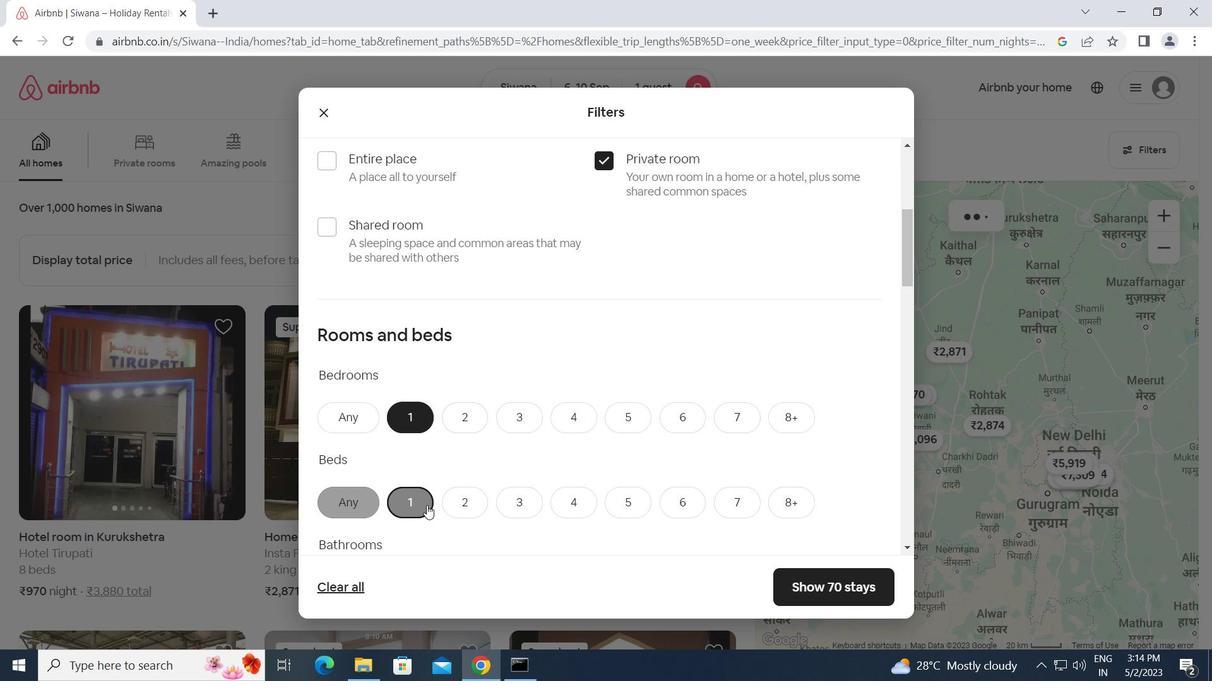 
Action: Mouse scrolled (427, 505) with delta (0, 0)
Screenshot: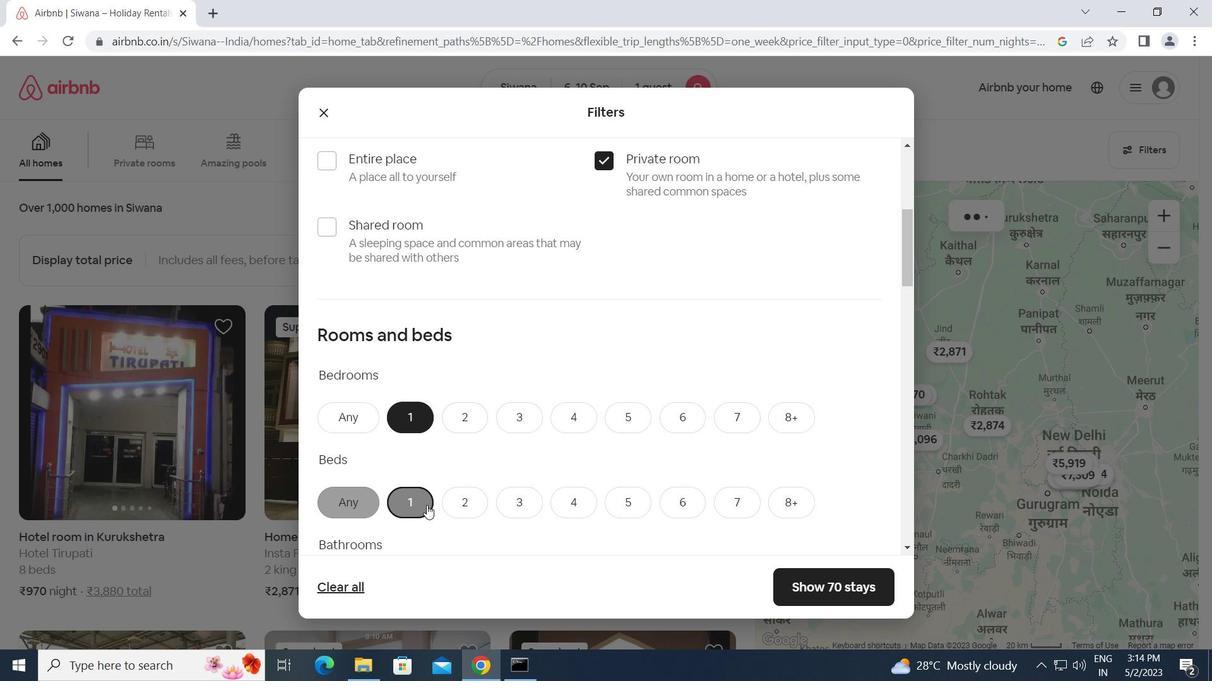 
Action: Mouse scrolled (427, 505) with delta (0, 0)
Screenshot: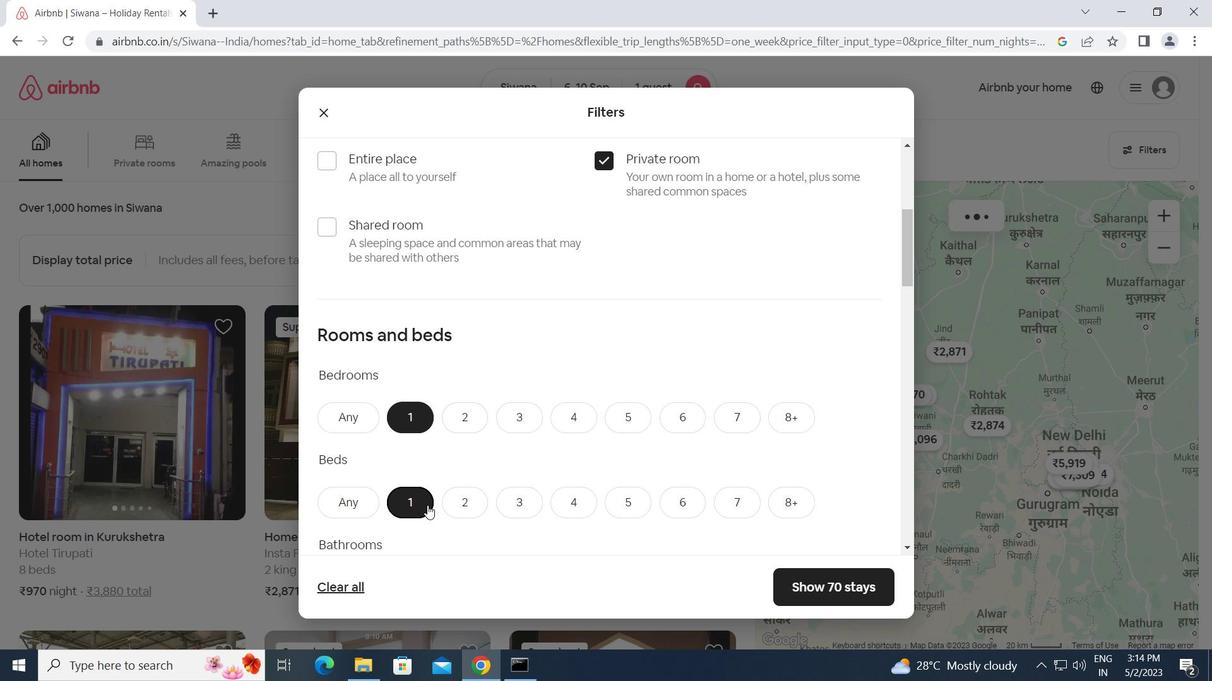 
Action: Mouse moved to (424, 275)
Screenshot: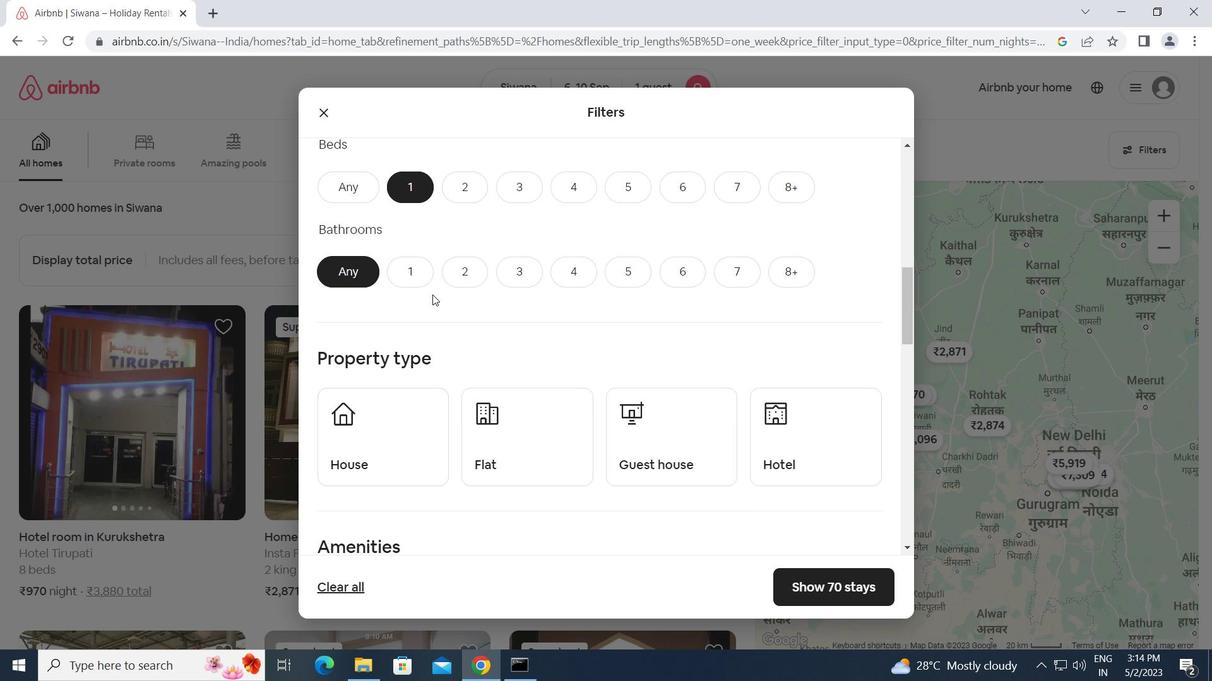 
Action: Mouse pressed left at (424, 275)
Screenshot: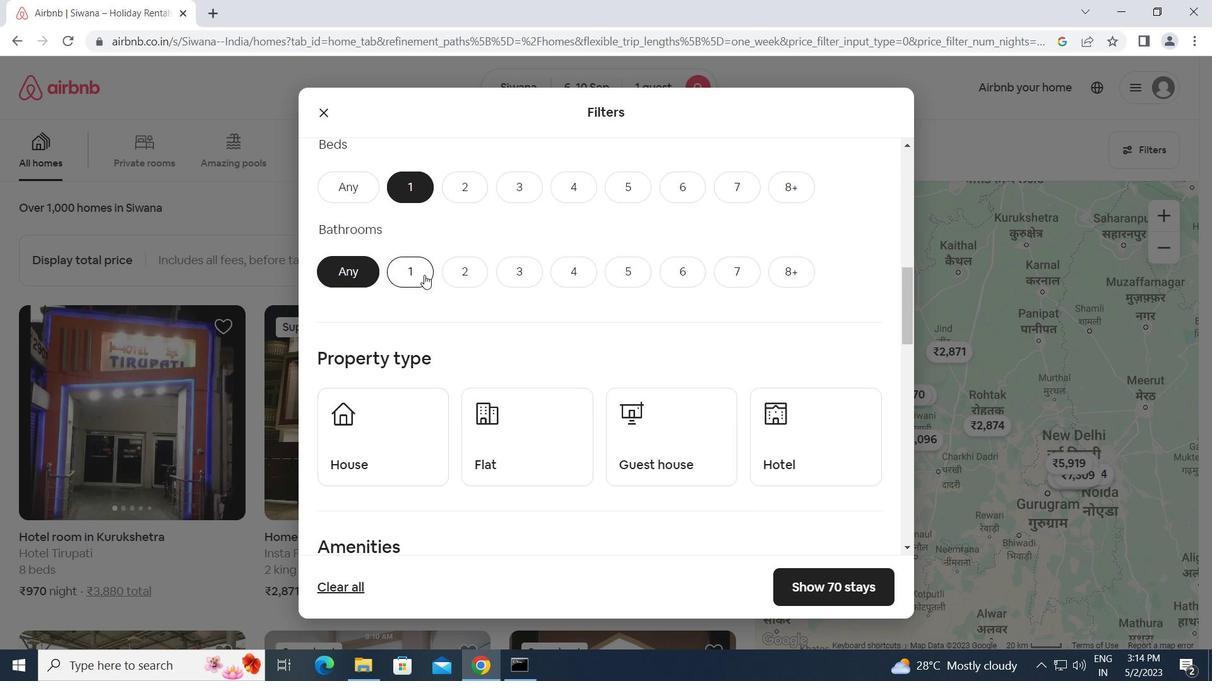 
Action: Mouse moved to (379, 422)
Screenshot: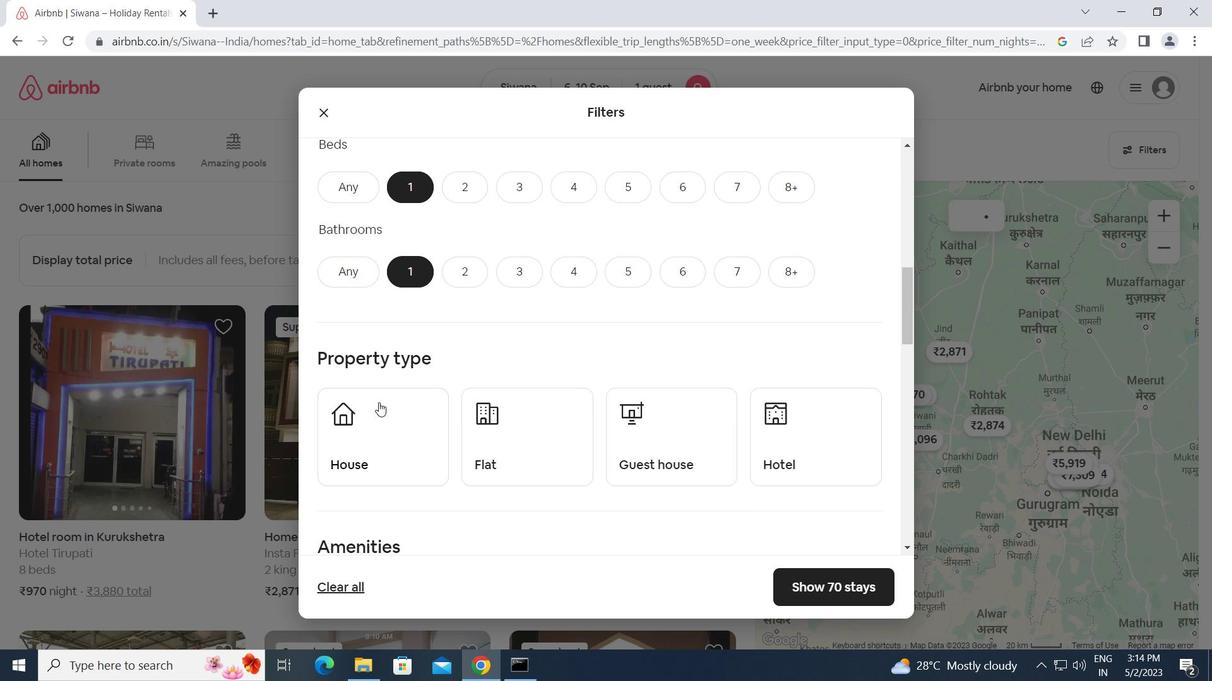 
Action: Mouse pressed left at (379, 422)
Screenshot: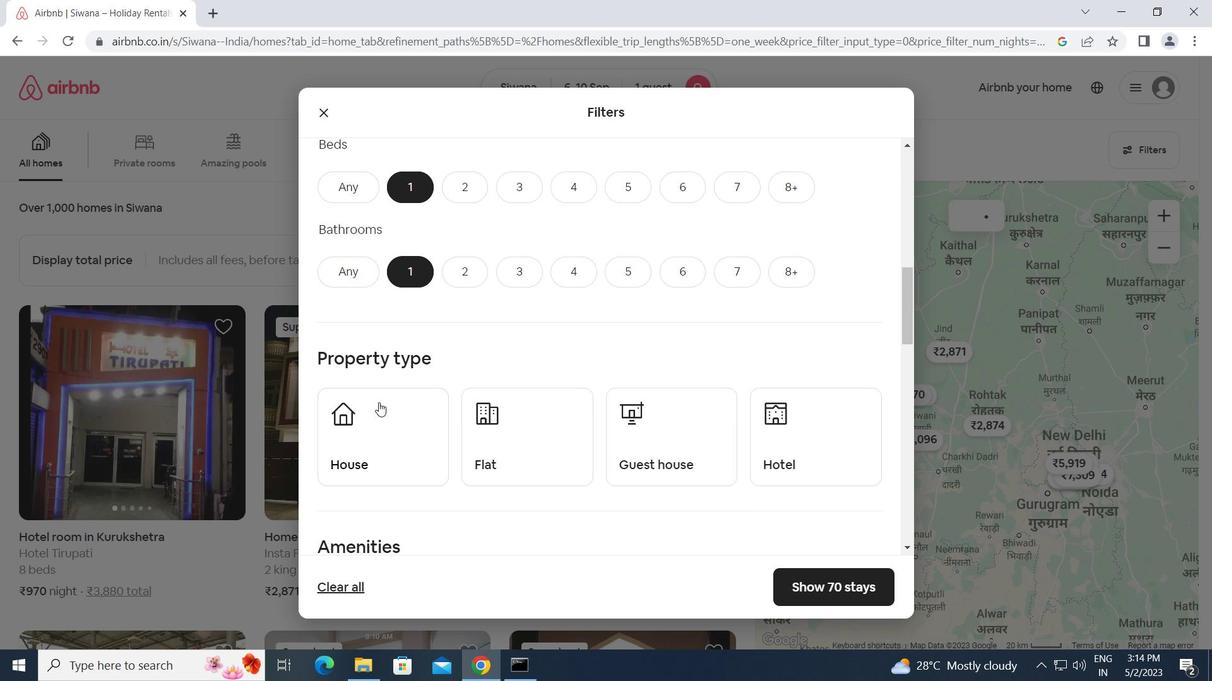 
Action: Mouse moved to (539, 453)
Screenshot: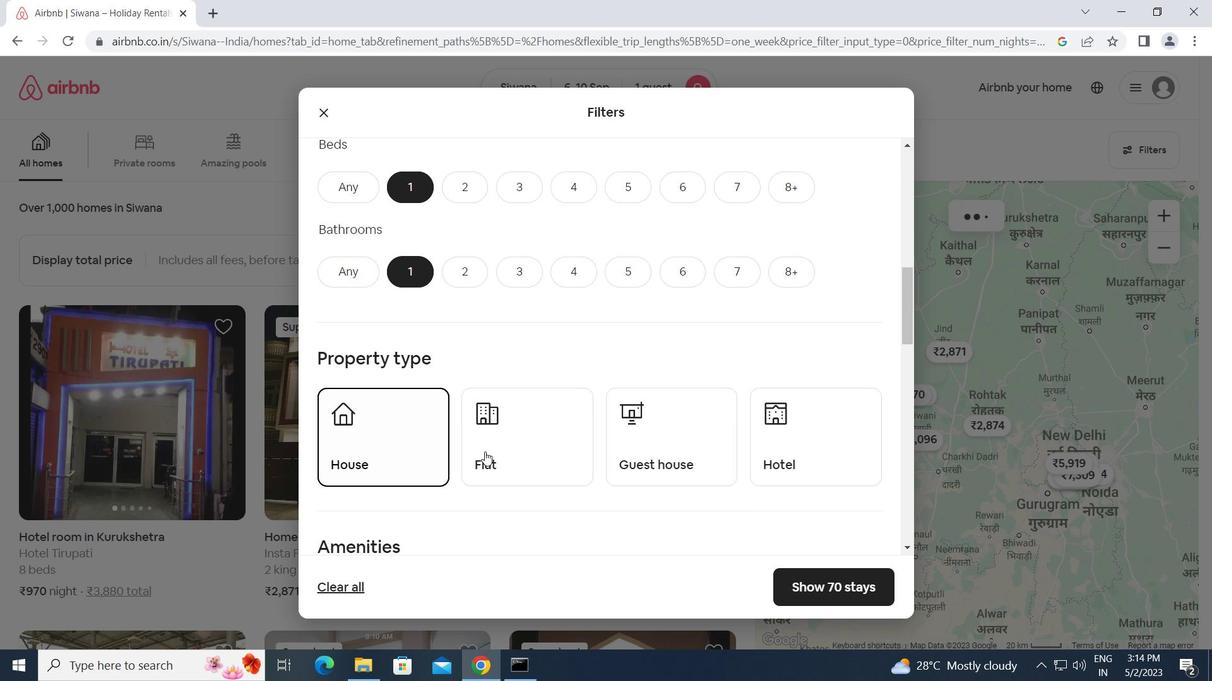 
Action: Mouse pressed left at (539, 453)
Screenshot: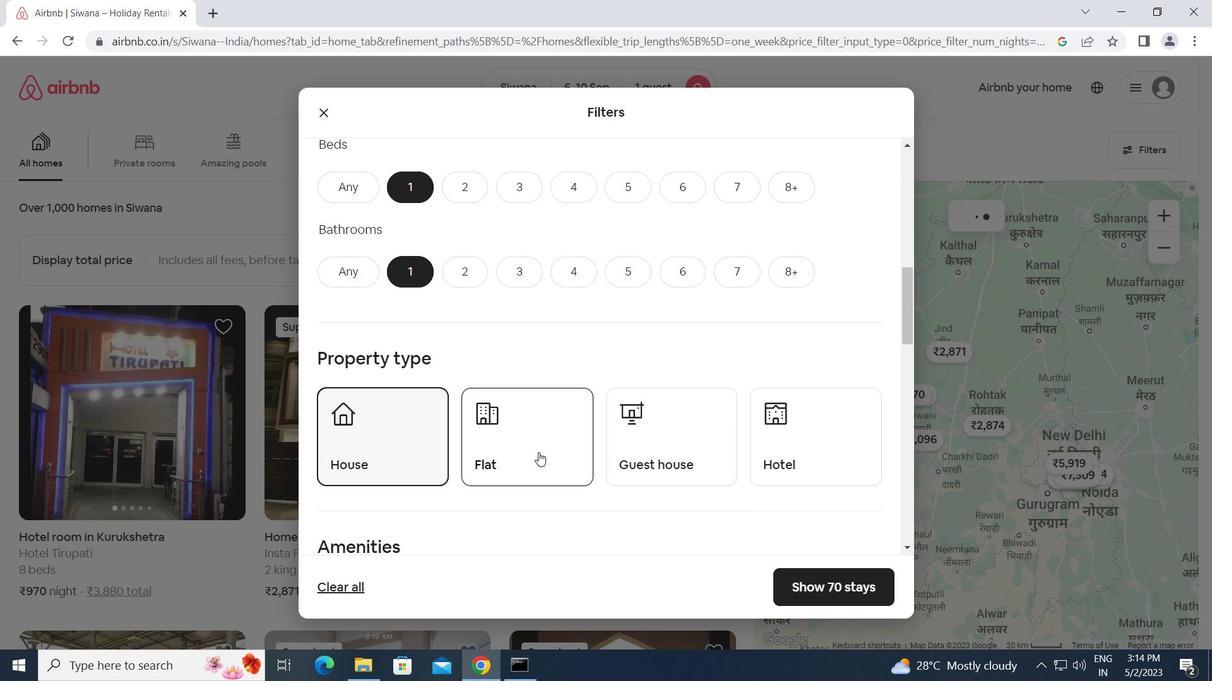 
Action: Mouse moved to (666, 452)
Screenshot: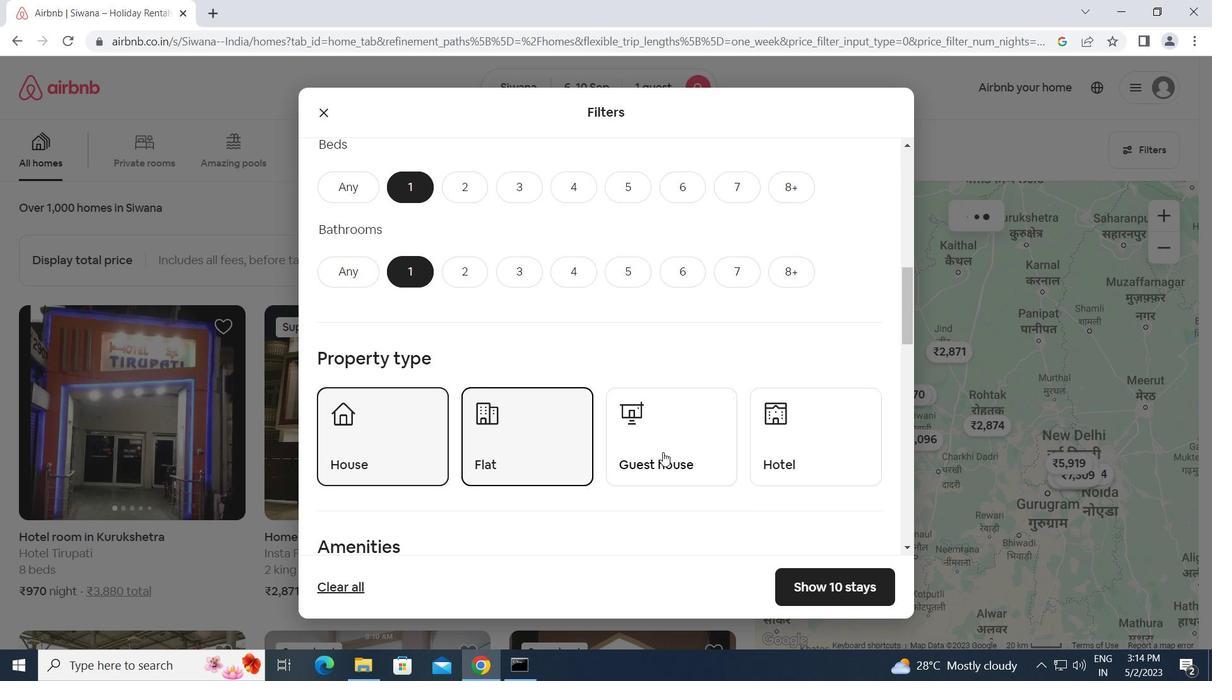
Action: Mouse pressed left at (666, 452)
Screenshot: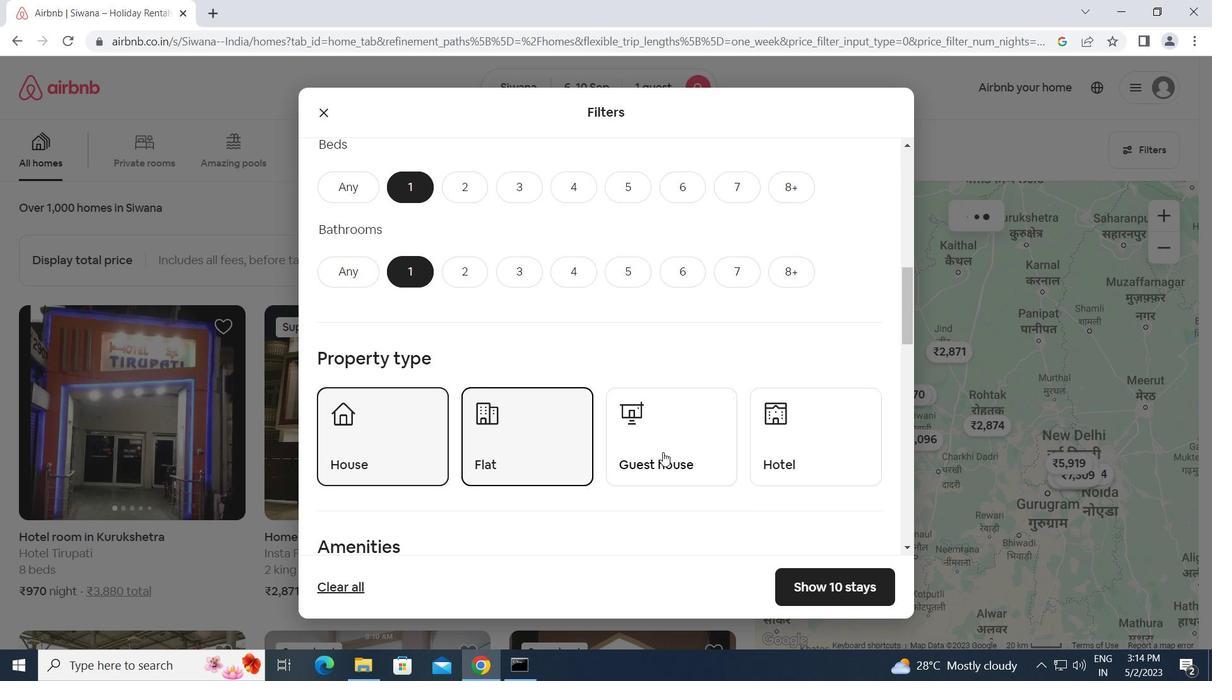 
Action: Mouse moved to (802, 452)
Screenshot: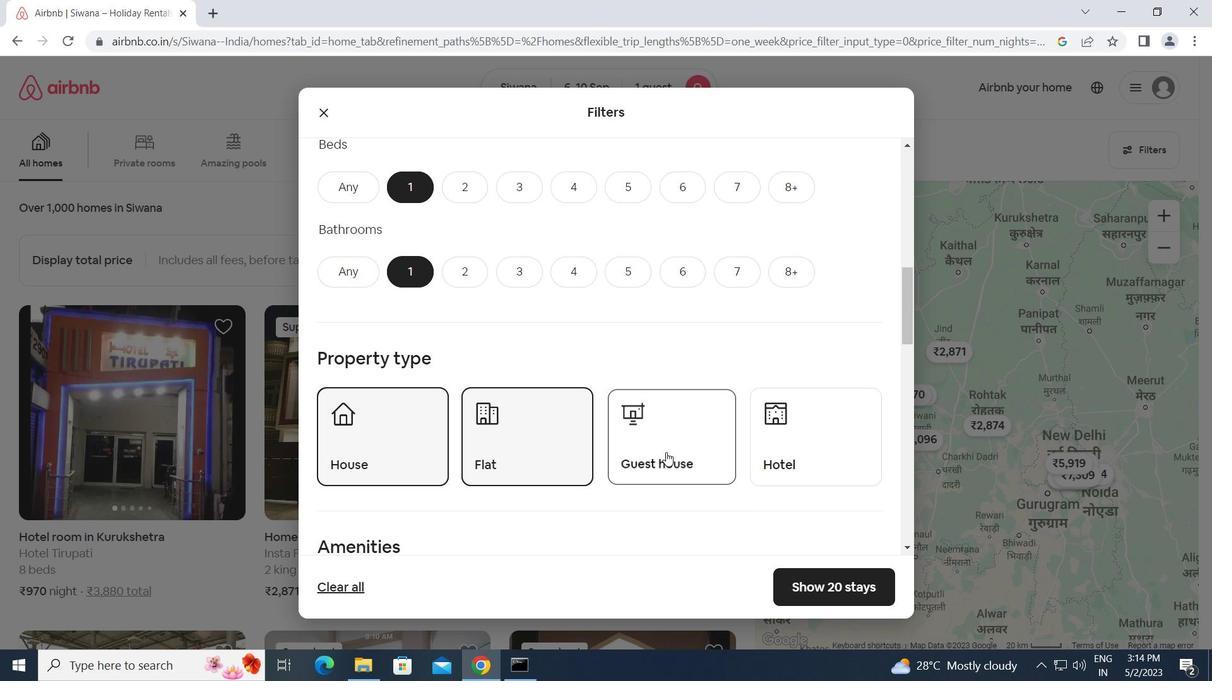 
Action: Mouse pressed left at (802, 452)
Screenshot: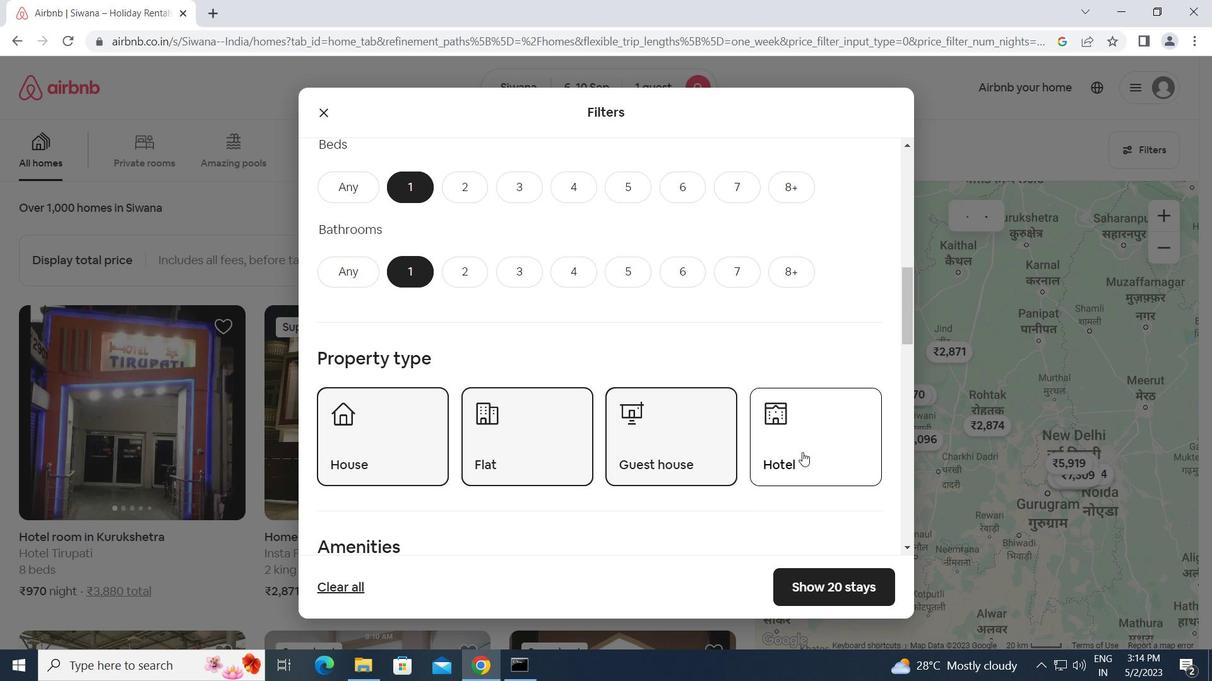 
Action: Mouse moved to (671, 493)
Screenshot: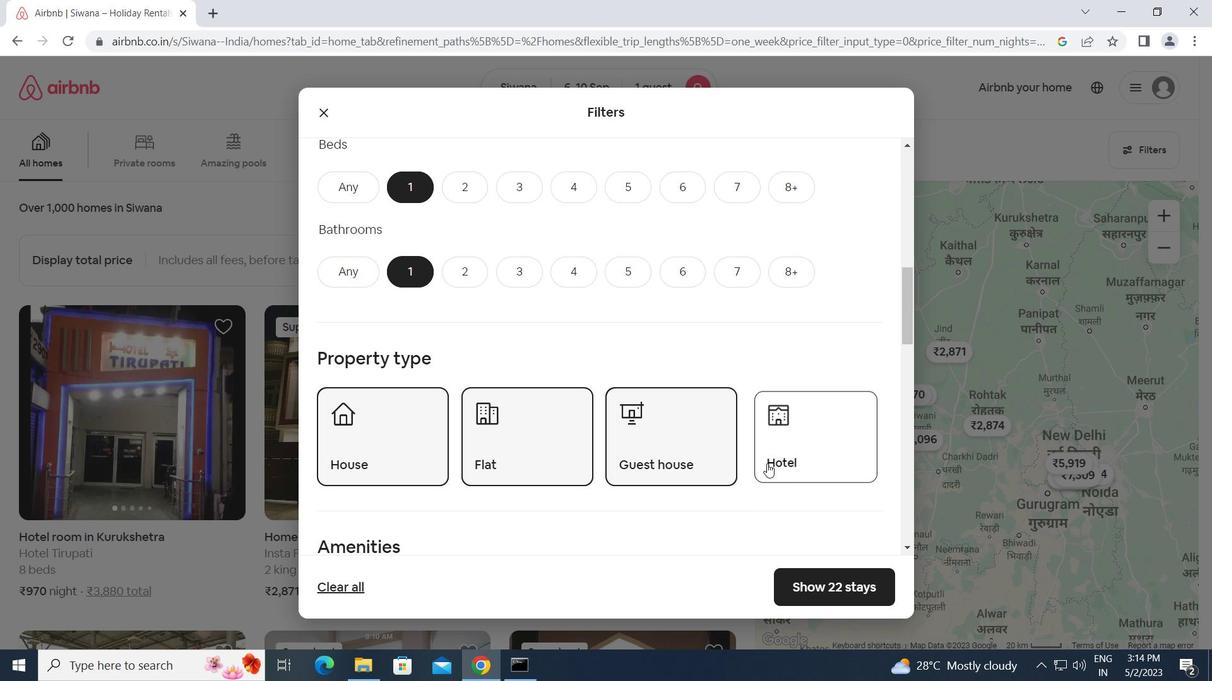 
Action: Mouse scrolled (671, 493) with delta (0, 0)
Screenshot: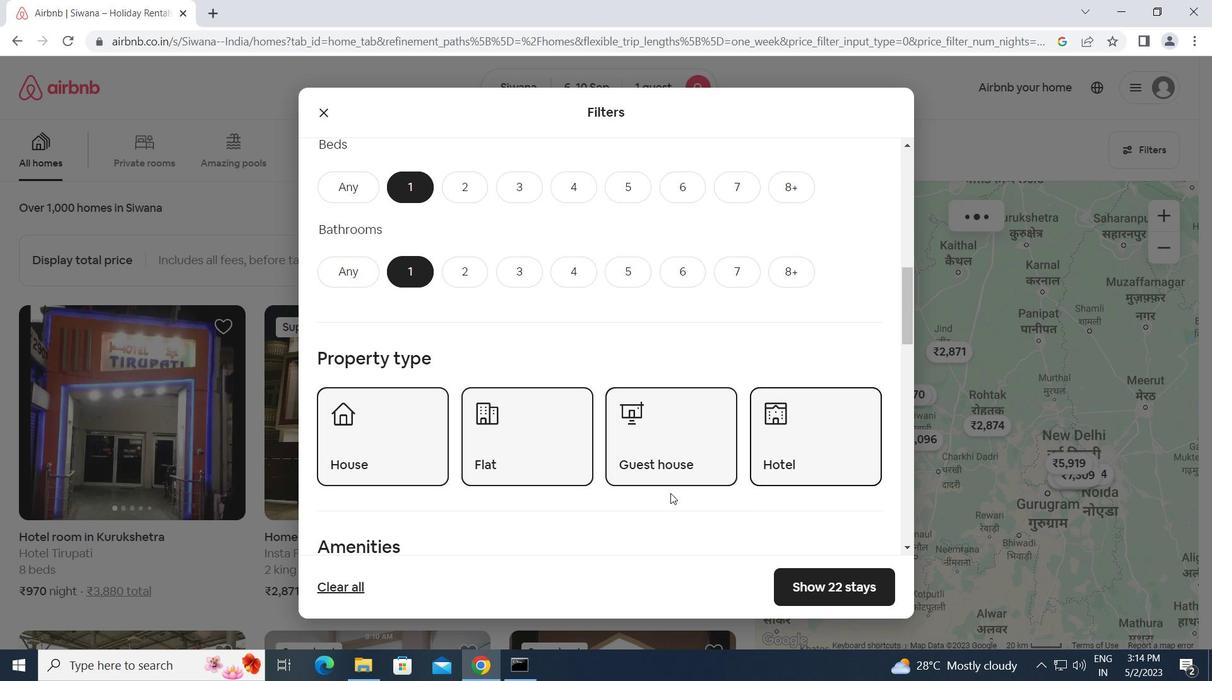 
Action: Mouse scrolled (671, 493) with delta (0, 0)
Screenshot: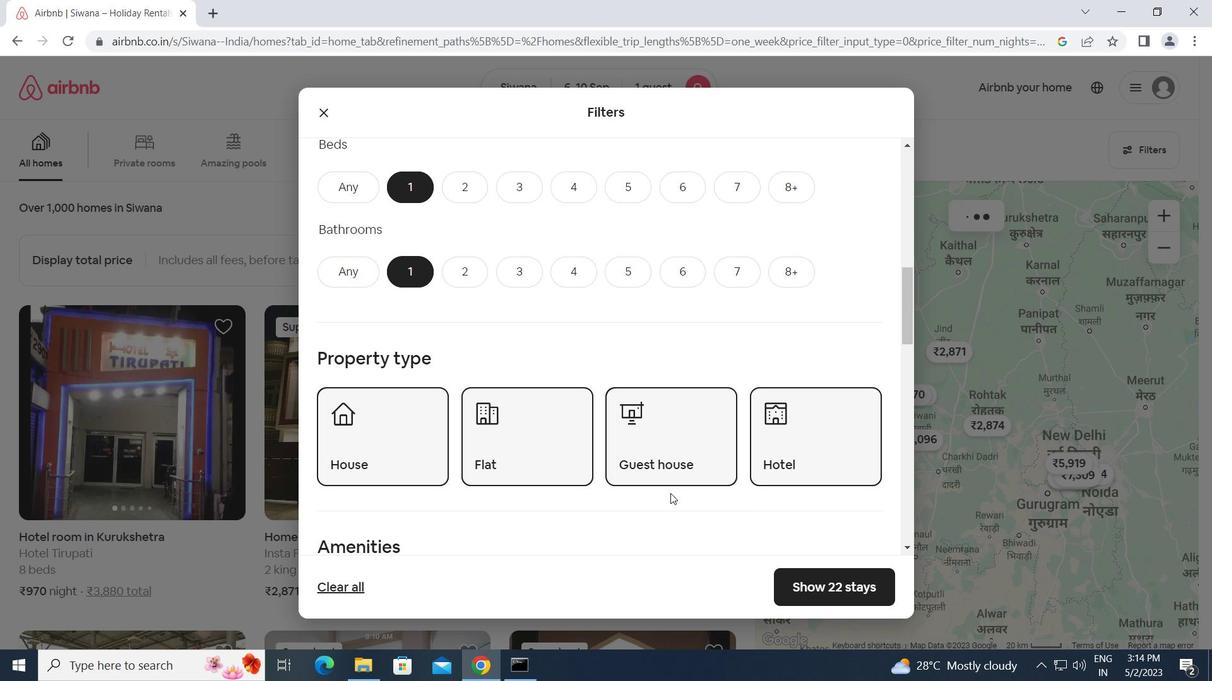 
Action: Mouse scrolled (671, 493) with delta (0, 0)
Screenshot: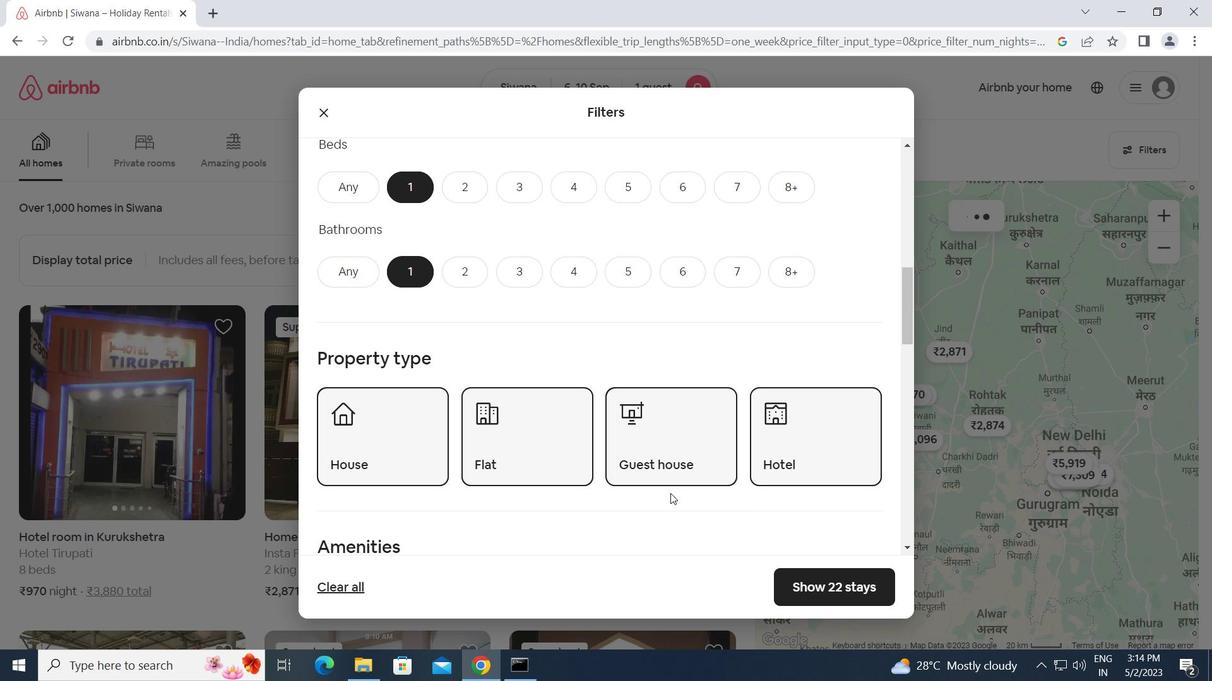 
Action: Mouse scrolled (671, 493) with delta (0, 0)
Screenshot: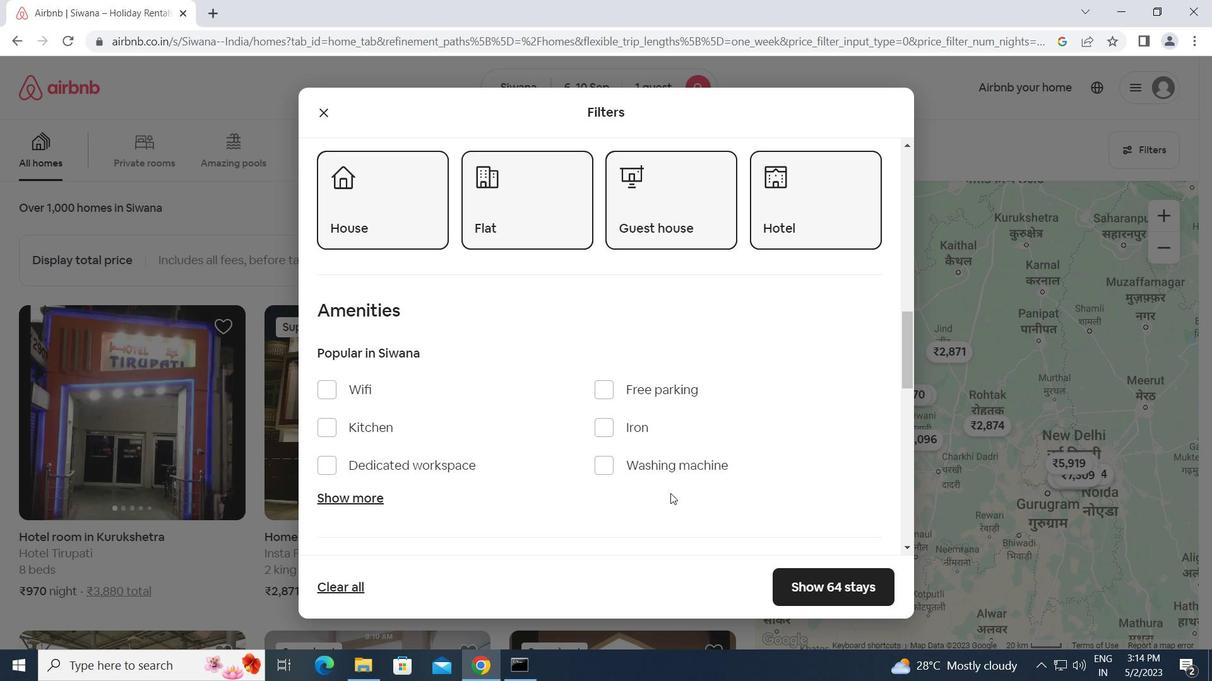 
Action: Mouse scrolled (671, 493) with delta (0, 0)
Screenshot: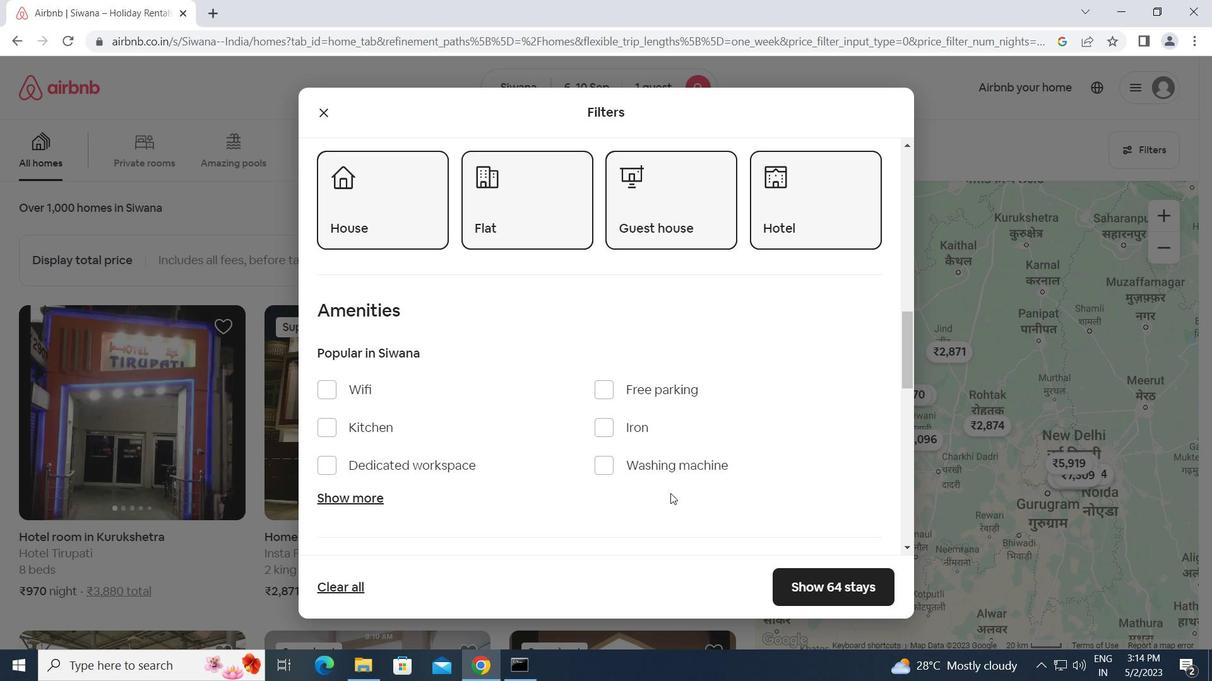 
Action: Mouse scrolled (671, 493) with delta (0, 0)
Screenshot: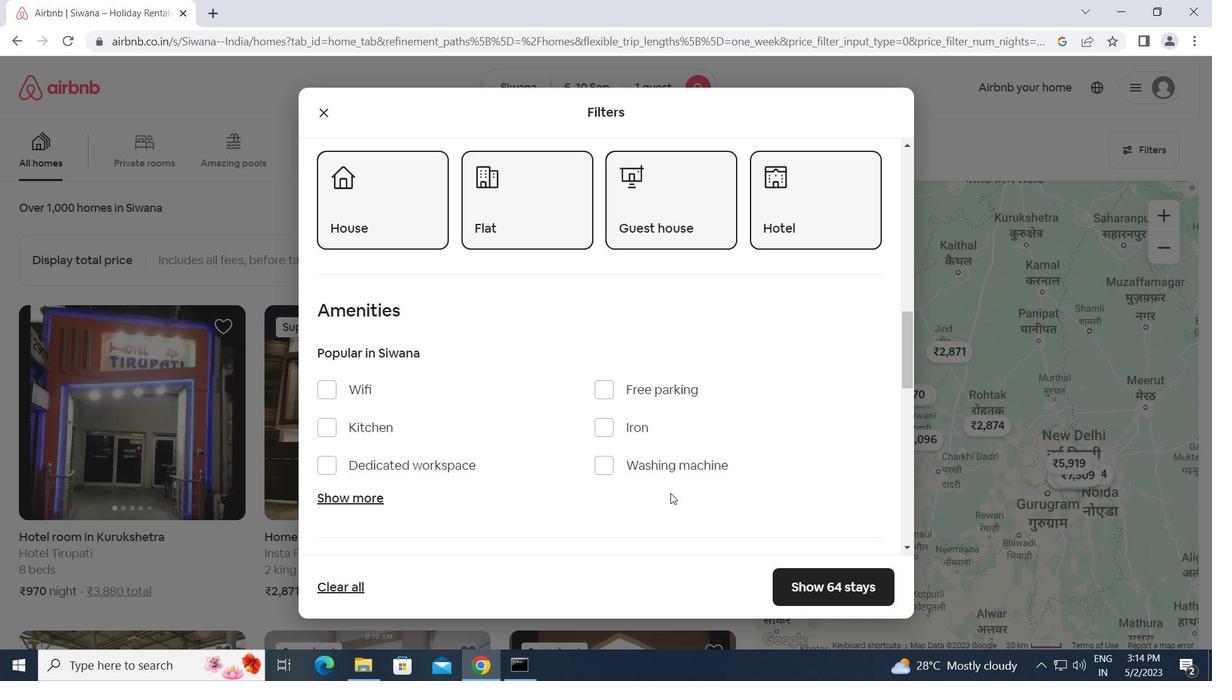 
Action: Mouse scrolled (671, 493) with delta (0, 0)
Screenshot: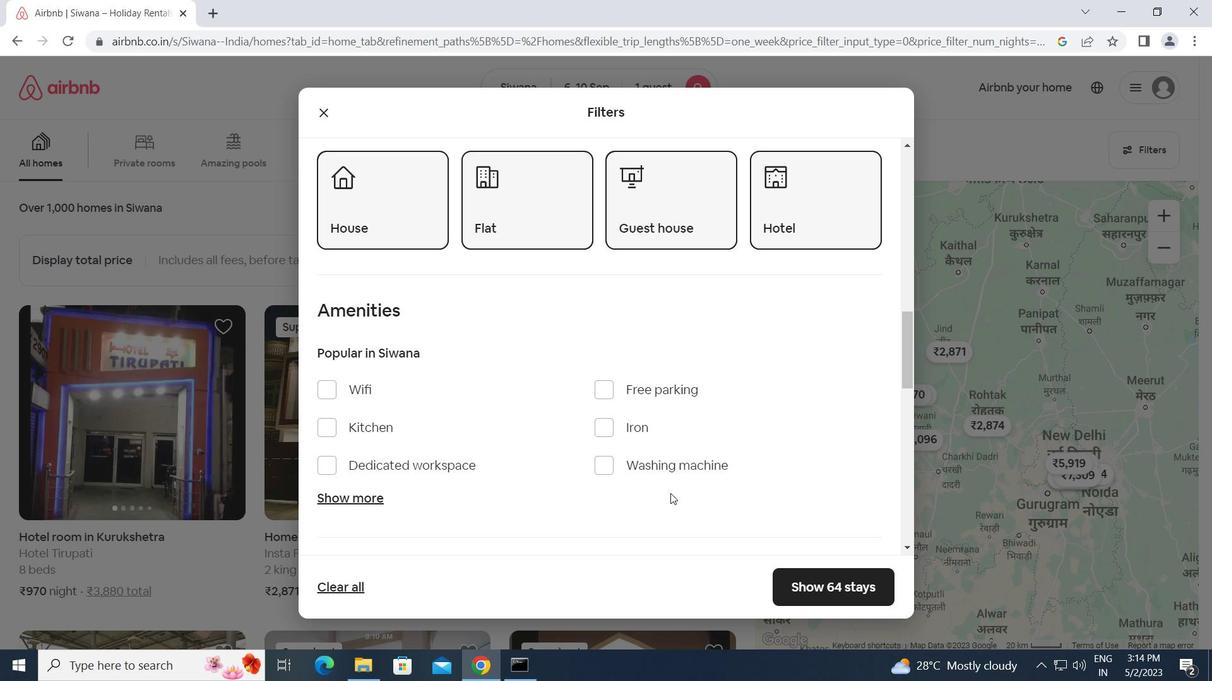 
Action: Mouse moved to (835, 360)
Screenshot: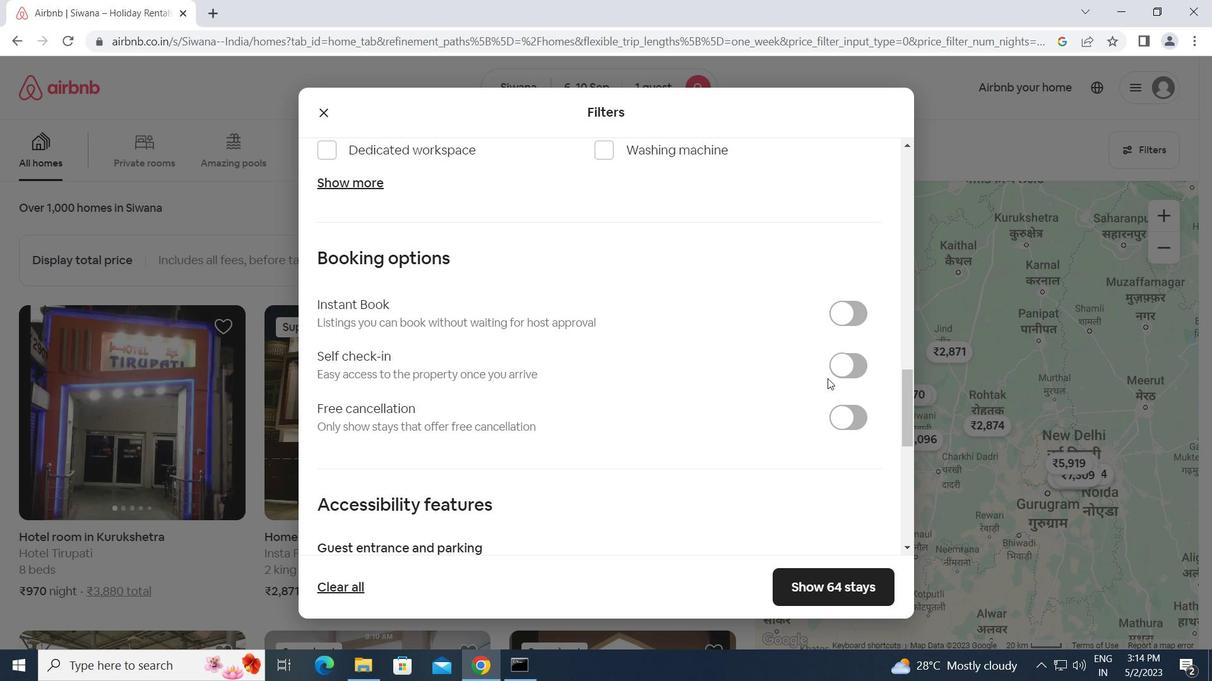 
Action: Mouse pressed left at (835, 360)
Screenshot: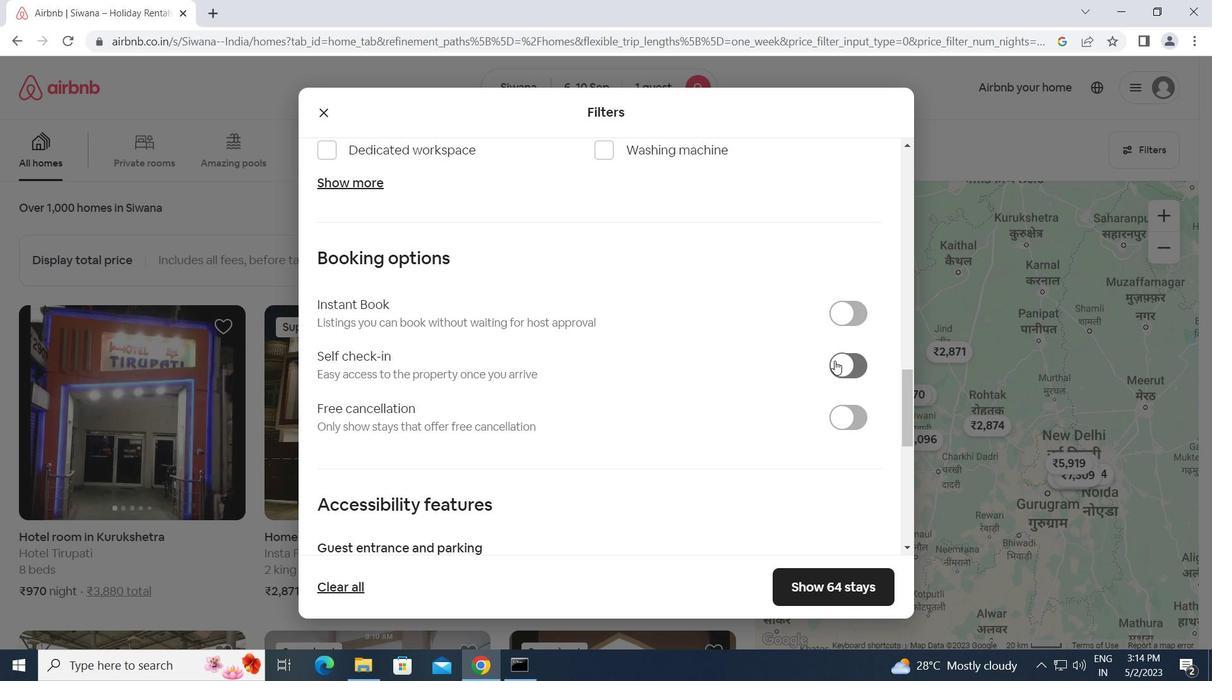 
Action: Mouse moved to (522, 447)
Screenshot: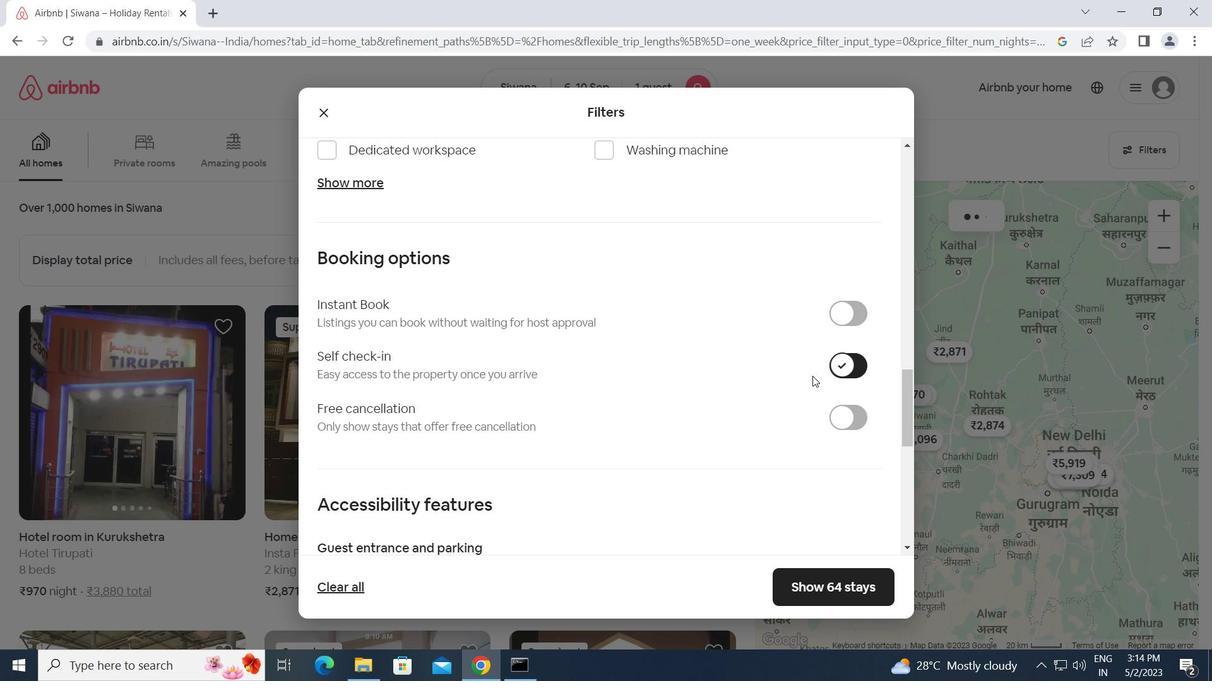 
Action: Mouse scrolled (522, 447) with delta (0, 0)
Screenshot: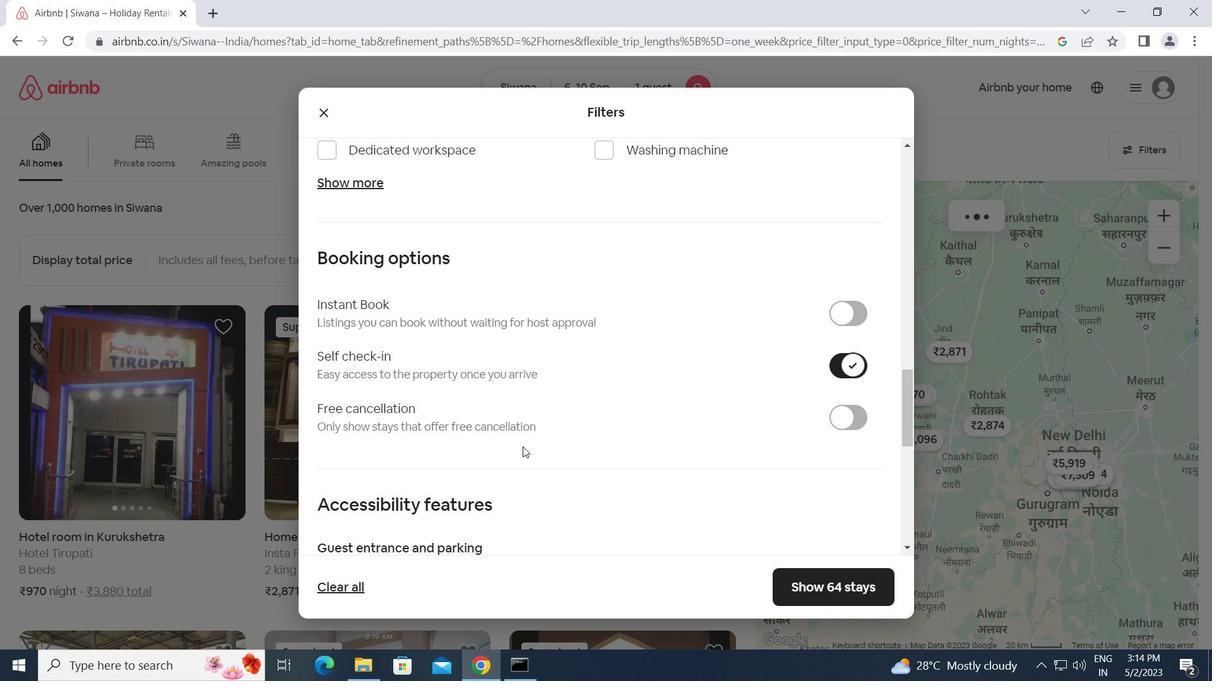 
Action: Mouse scrolled (522, 447) with delta (0, 0)
Screenshot: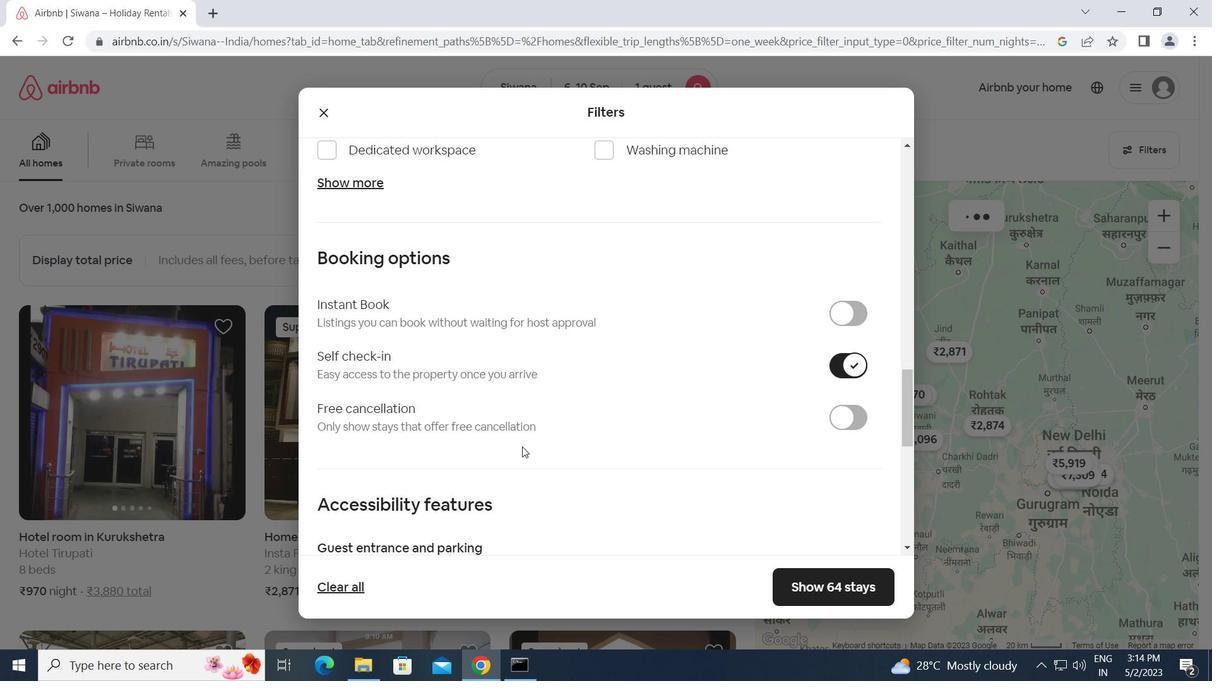 
Action: Mouse scrolled (522, 447) with delta (0, 0)
Screenshot: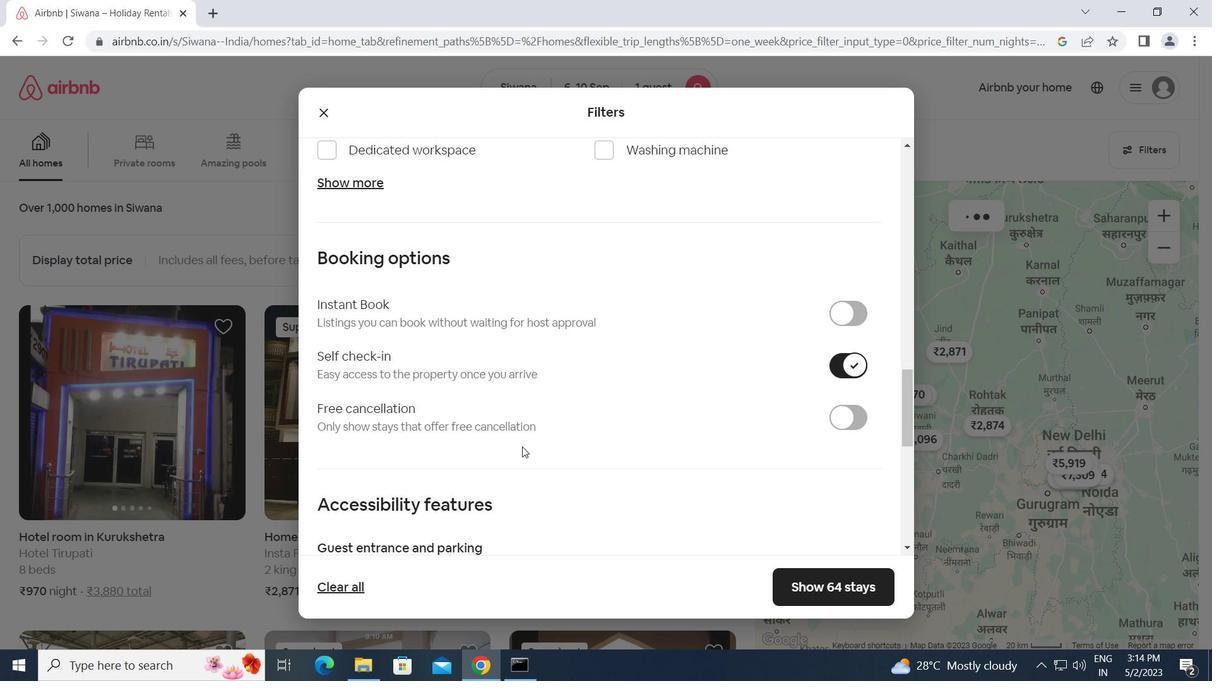 
Action: Mouse scrolled (522, 447) with delta (0, 0)
Screenshot: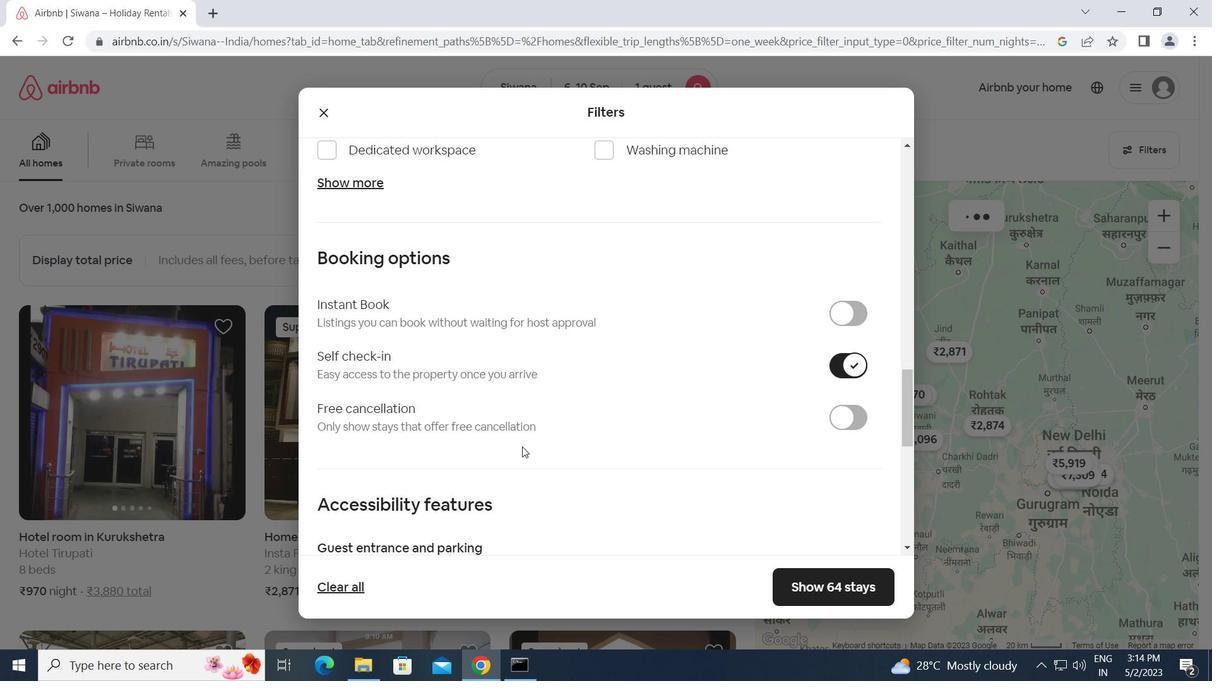 
Action: Mouse scrolled (522, 447) with delta (0, 0)
Screenshot: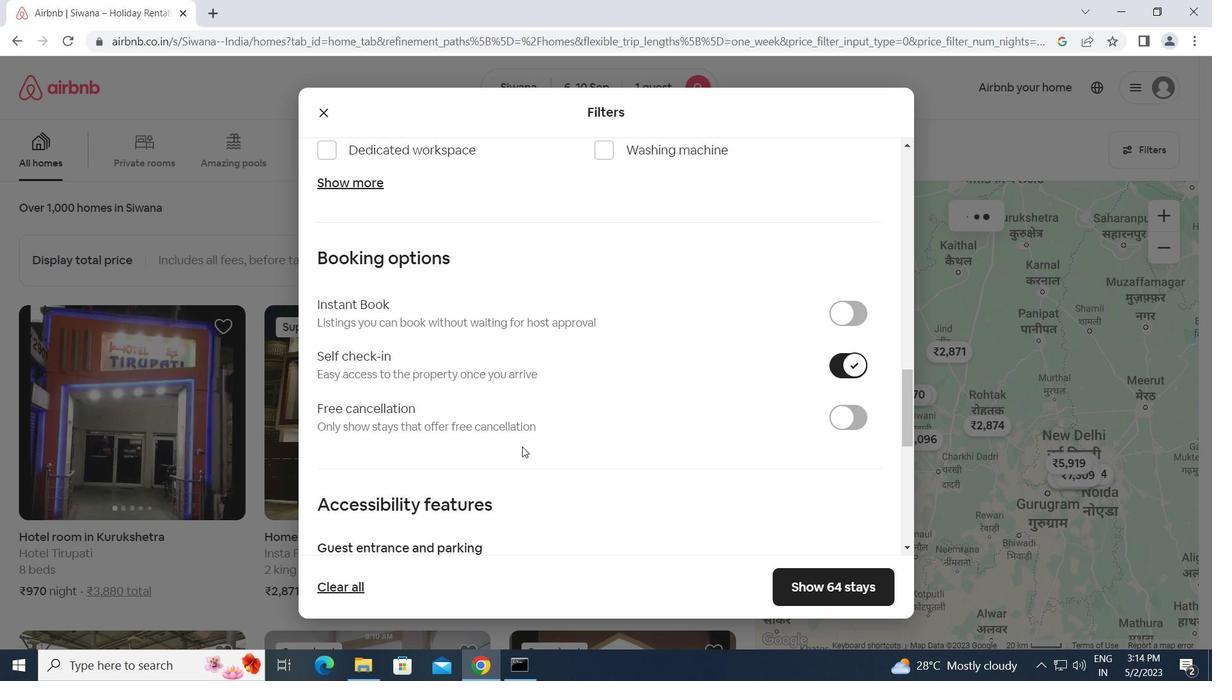 
Action: Mouse scrolled (522, 447) with delta (0, 0)
Screenshot: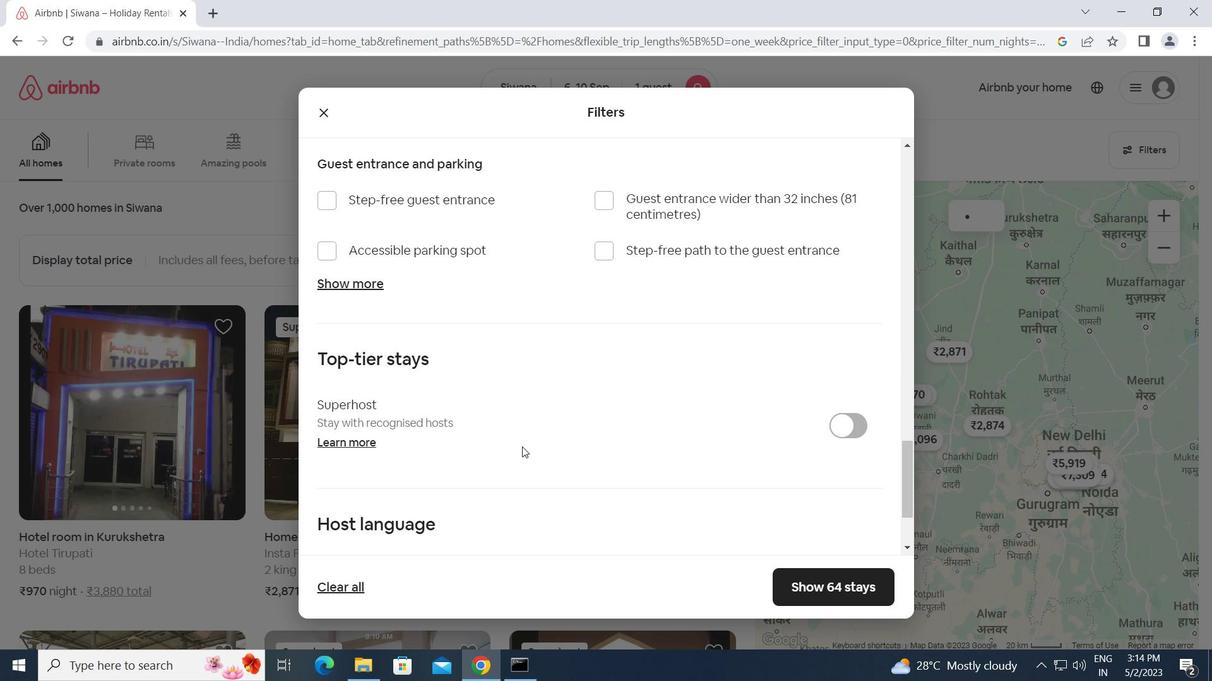 
Action: Mouse scrolled (522, 447) with delta (0, 0)
Screenshot: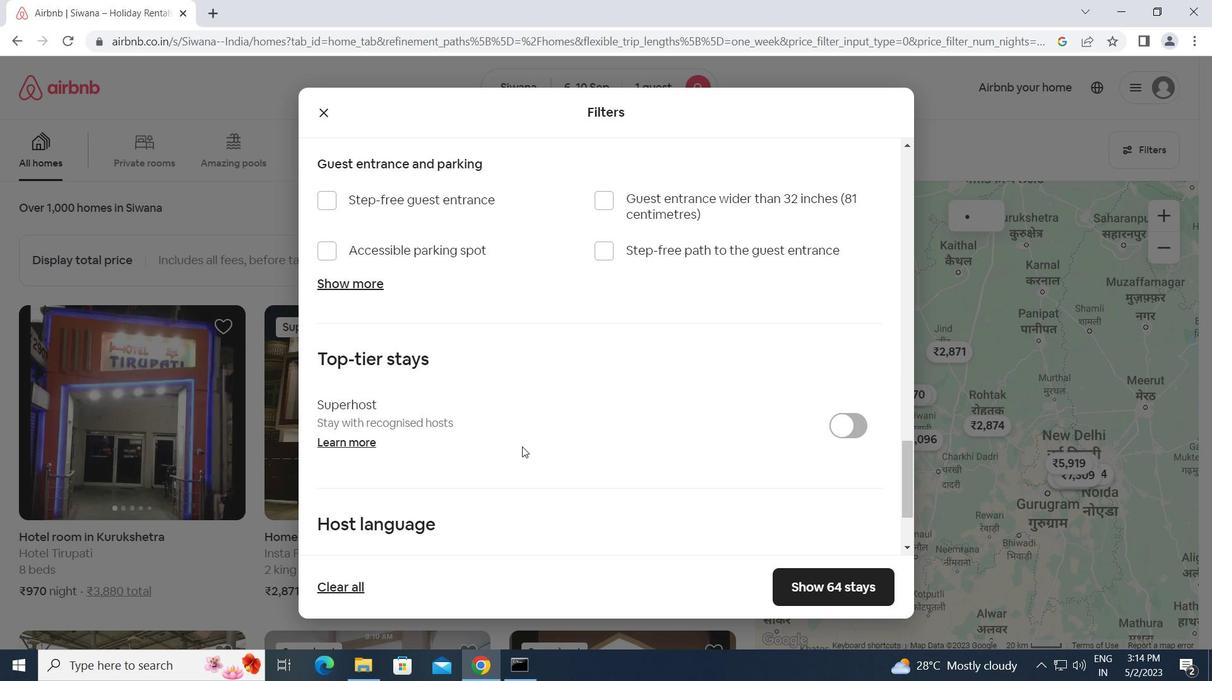 
Action: Mouse scrolled (522, 447) with delta (0, 0)
Screenshot: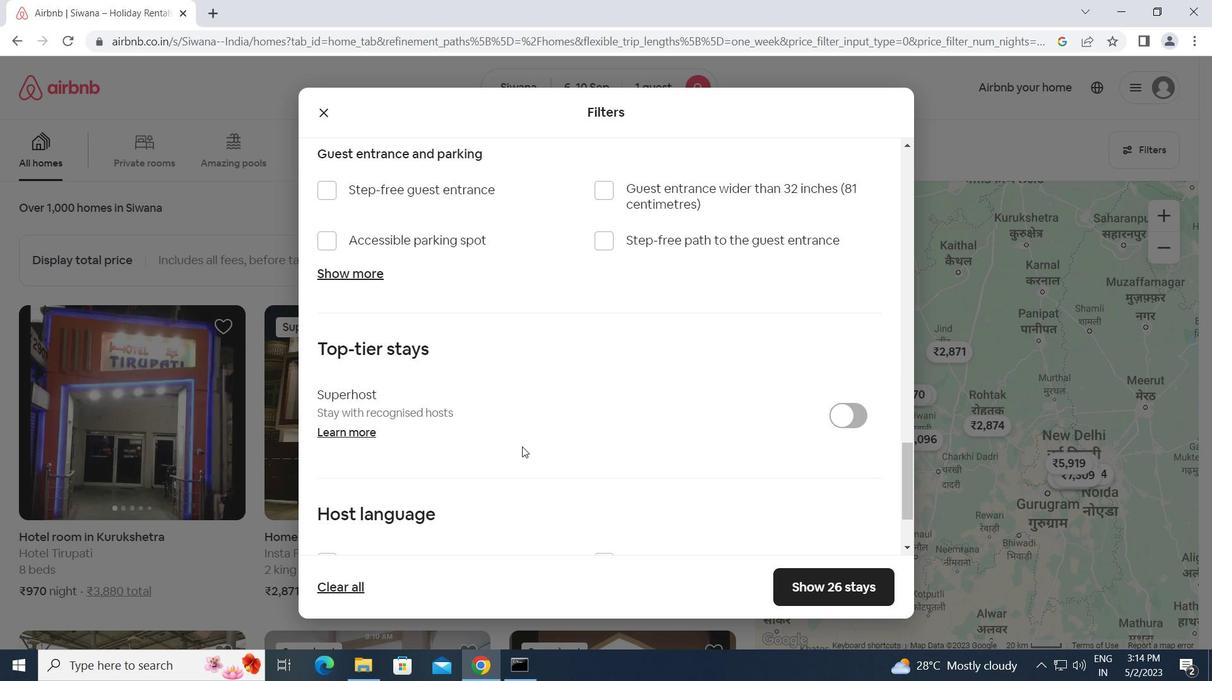 
Action: Mouse scrolled (522, 447) with delta (0, 0)
Screenshot: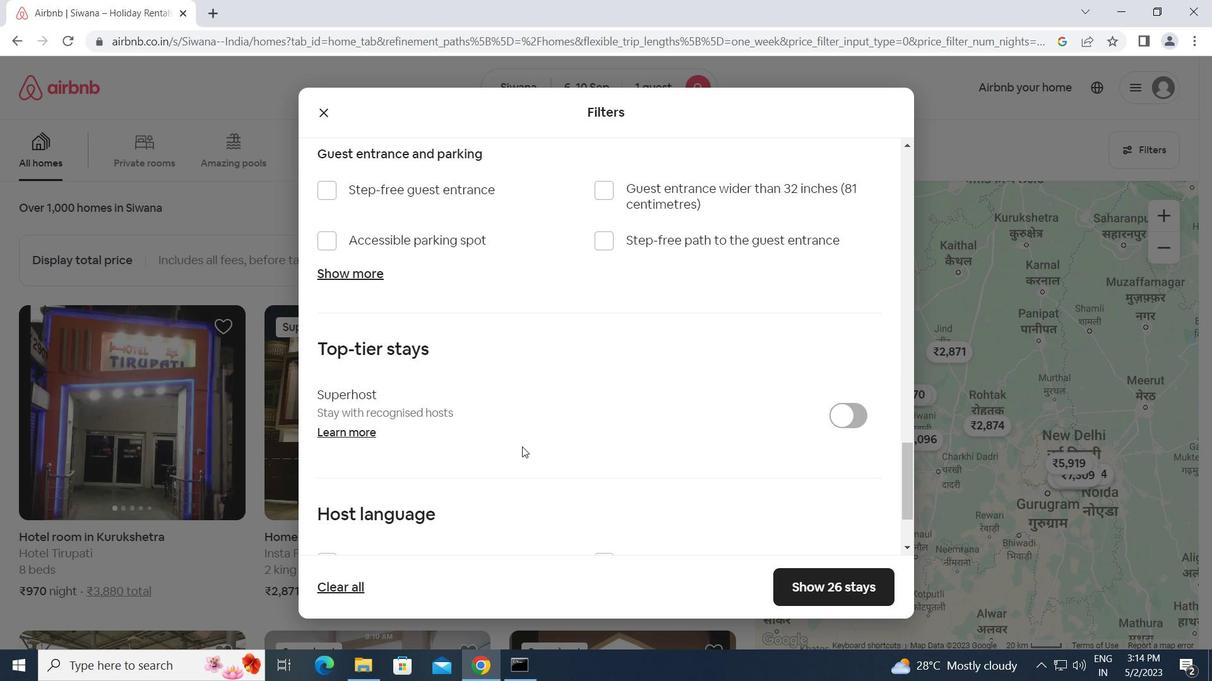 
Action: Mouse moved to (324, 441)
Screenshot: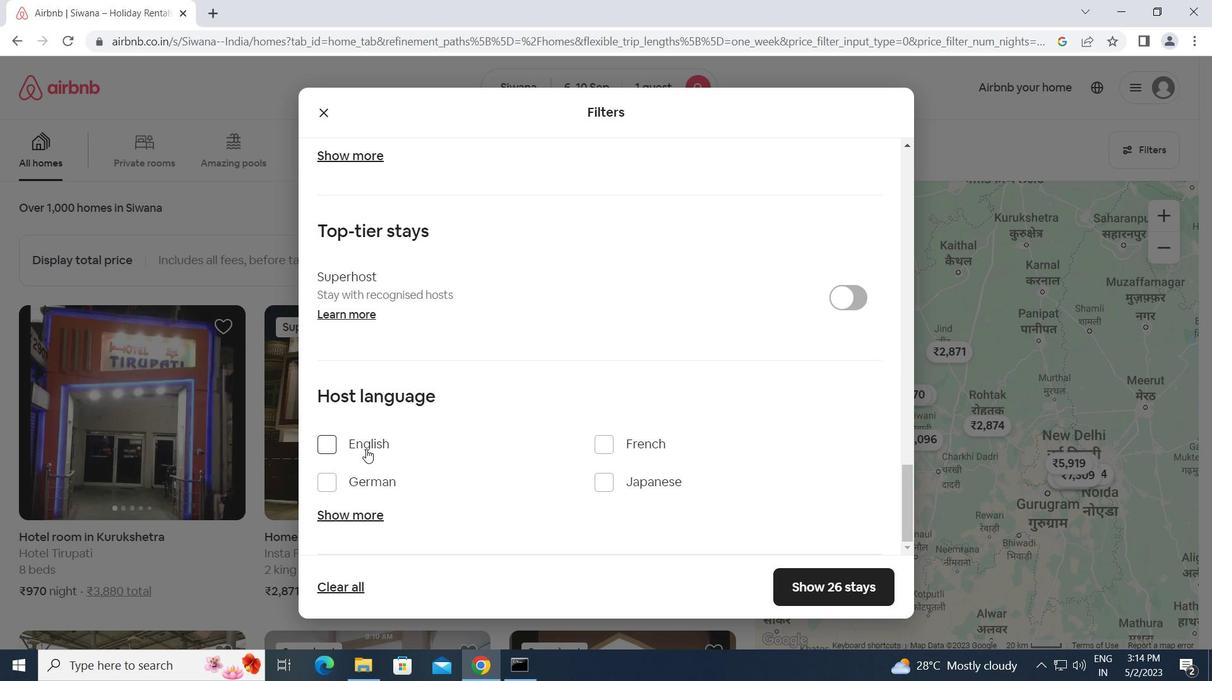 
Action: Mouse pressed left at (324, 441)
Screenshot: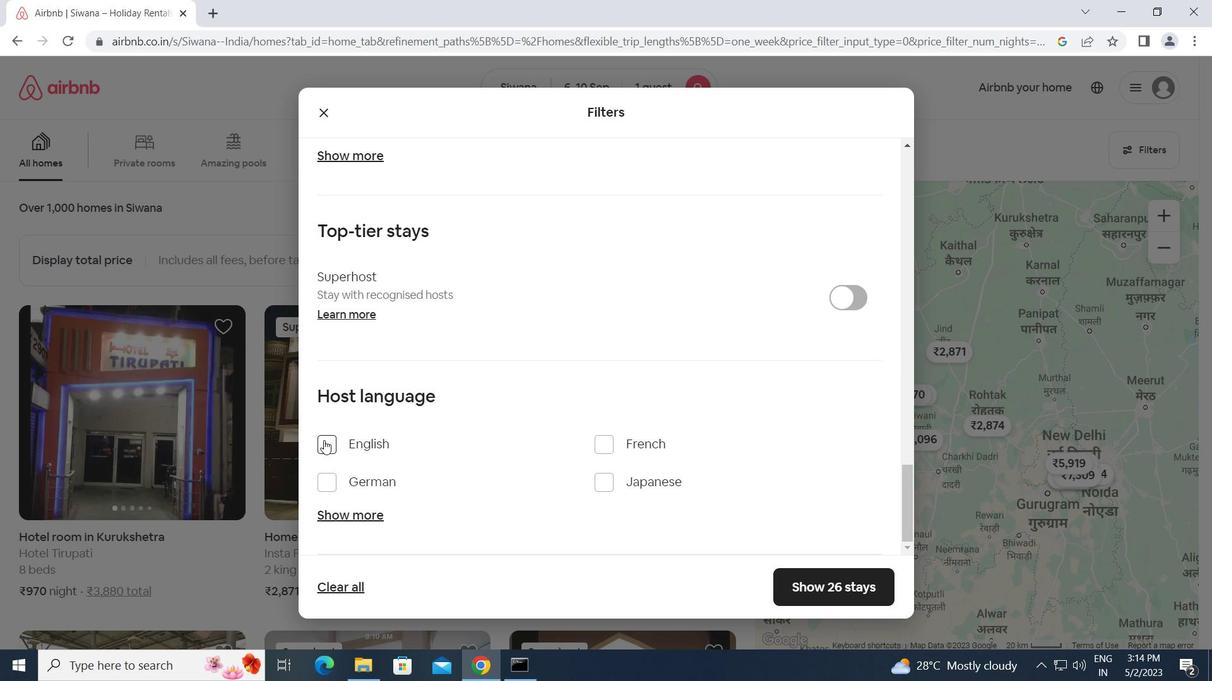 
Action: Mouse moved to (810, 580)
Screenshot: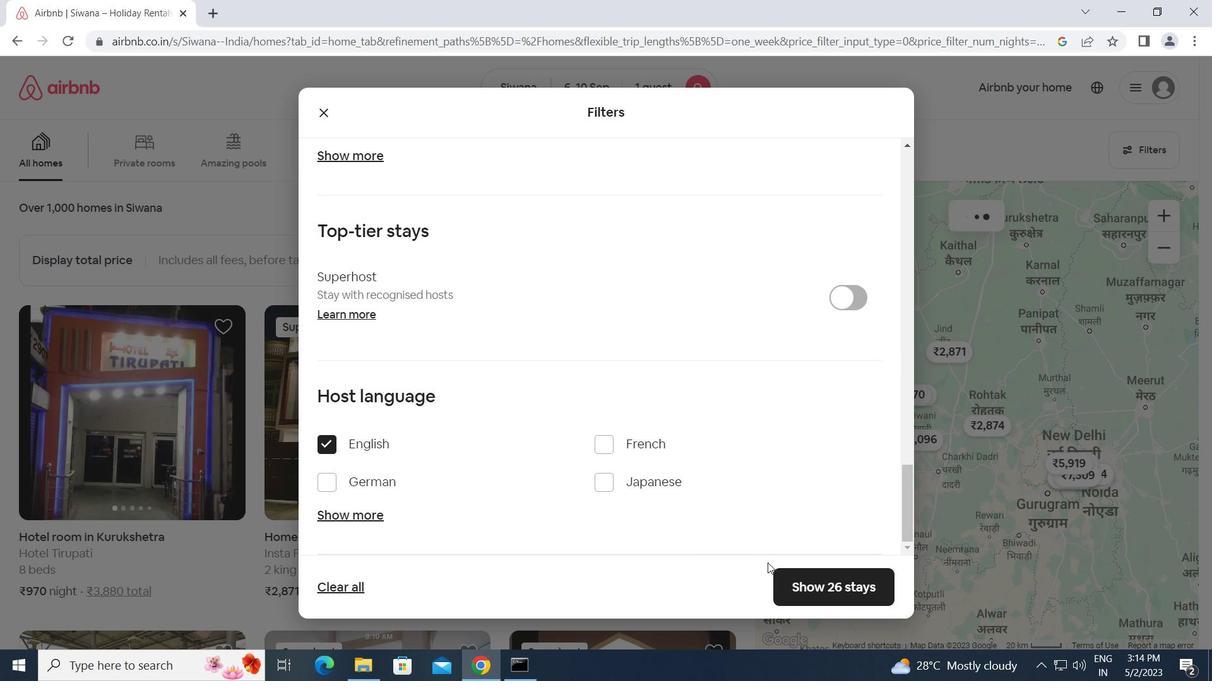 
Action: Mouse pressed left at (810, 580)
Screenshot: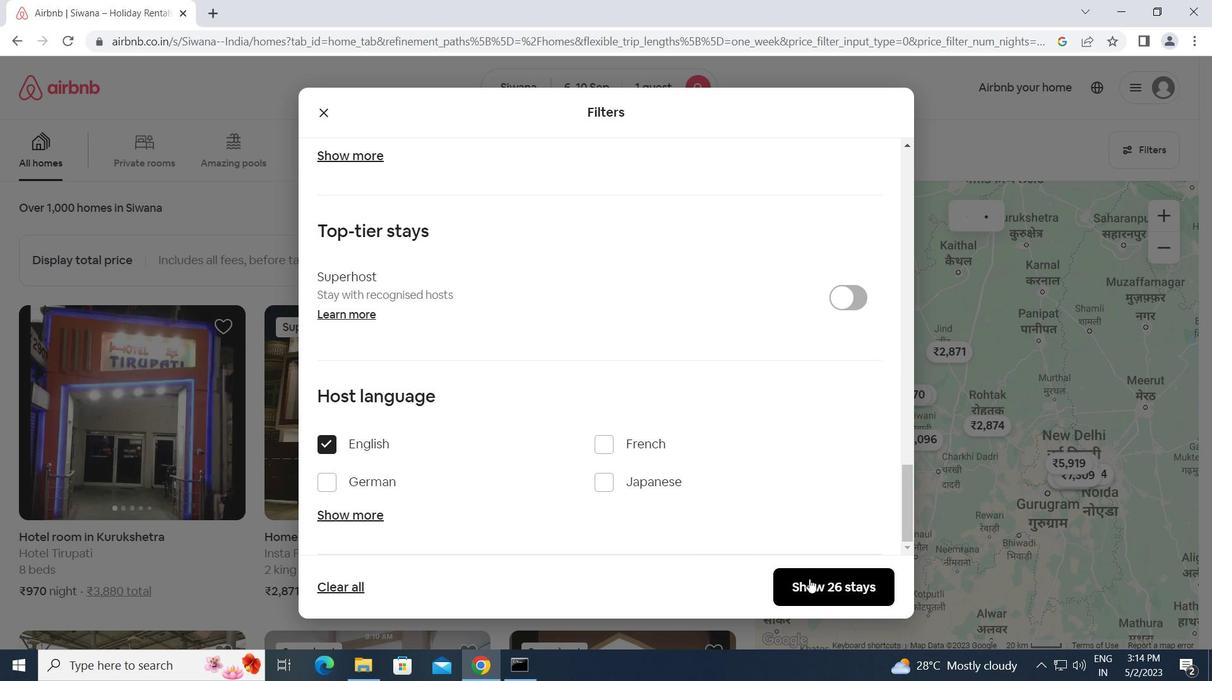 
Action: Mouse moved to (810, 580)
Screenshot: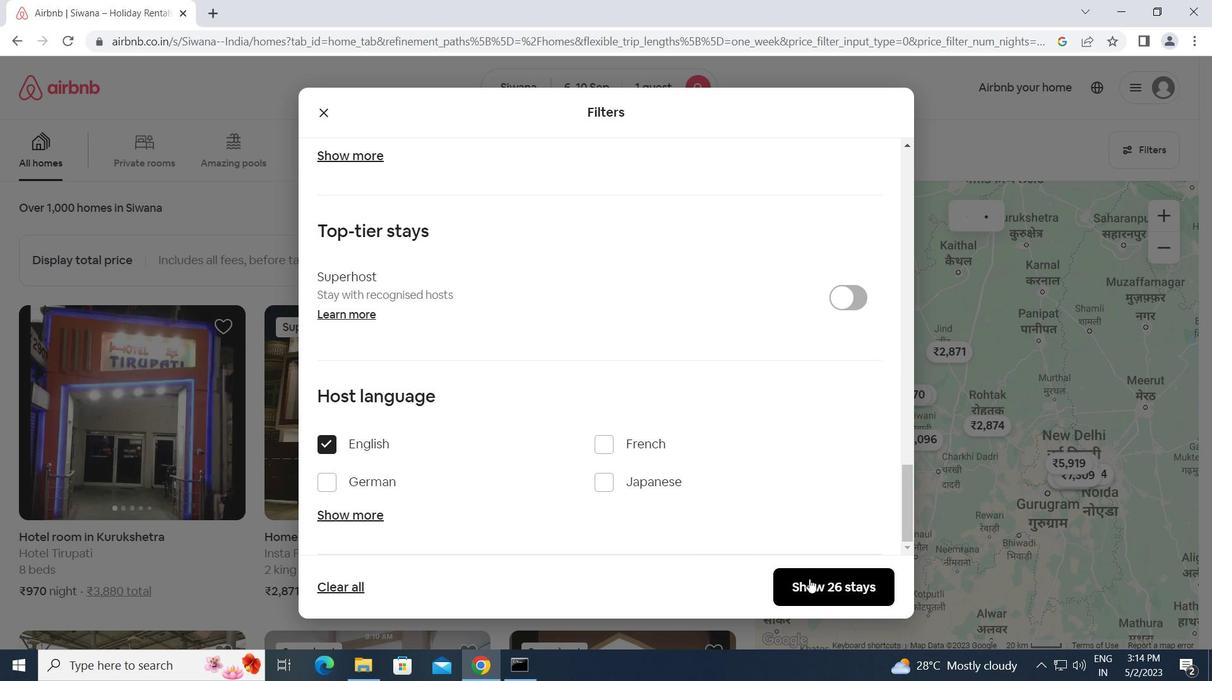 
